 Task: Create in the project AgileMind and in the Backlog issue 'Develop a new tool for automated testing of mobile application security vulnerabilities and penetration testing' a child issue 'Big data model interpretability and transparency testing and remediation', and assign it to team member softage.2@softage.net. Create in the project AgileMind and in the Backlog issue 'Upgrade the caching mechanism of a web application to improve response time and reduce server load' a child issue 'Kubernetes cluster network reliability testing and remediation', and assign it to team member softage.3@softage.net
Action: Mouse moved to (489, 353)
Screenshot: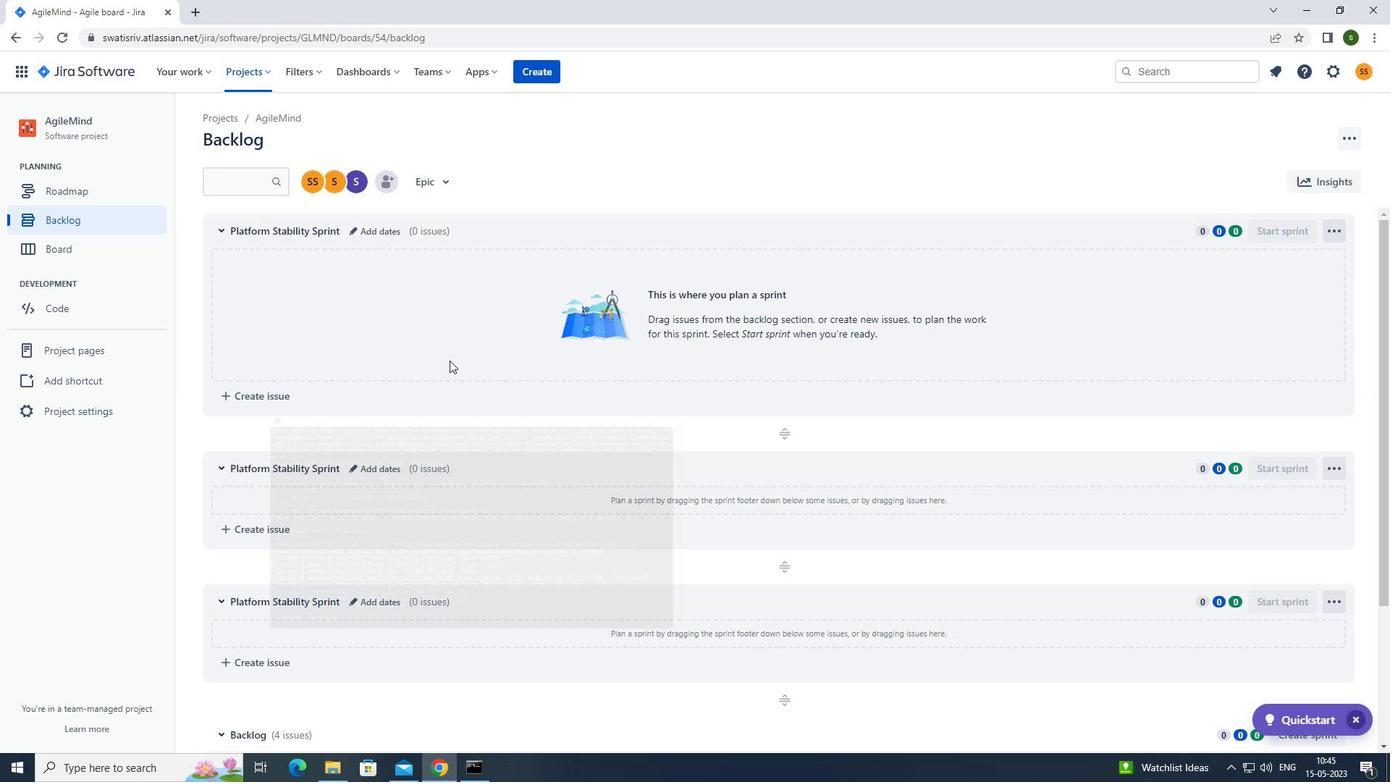 
Action: Mouse scrolled (489, 352) with delta (0, 0)
Screenshot: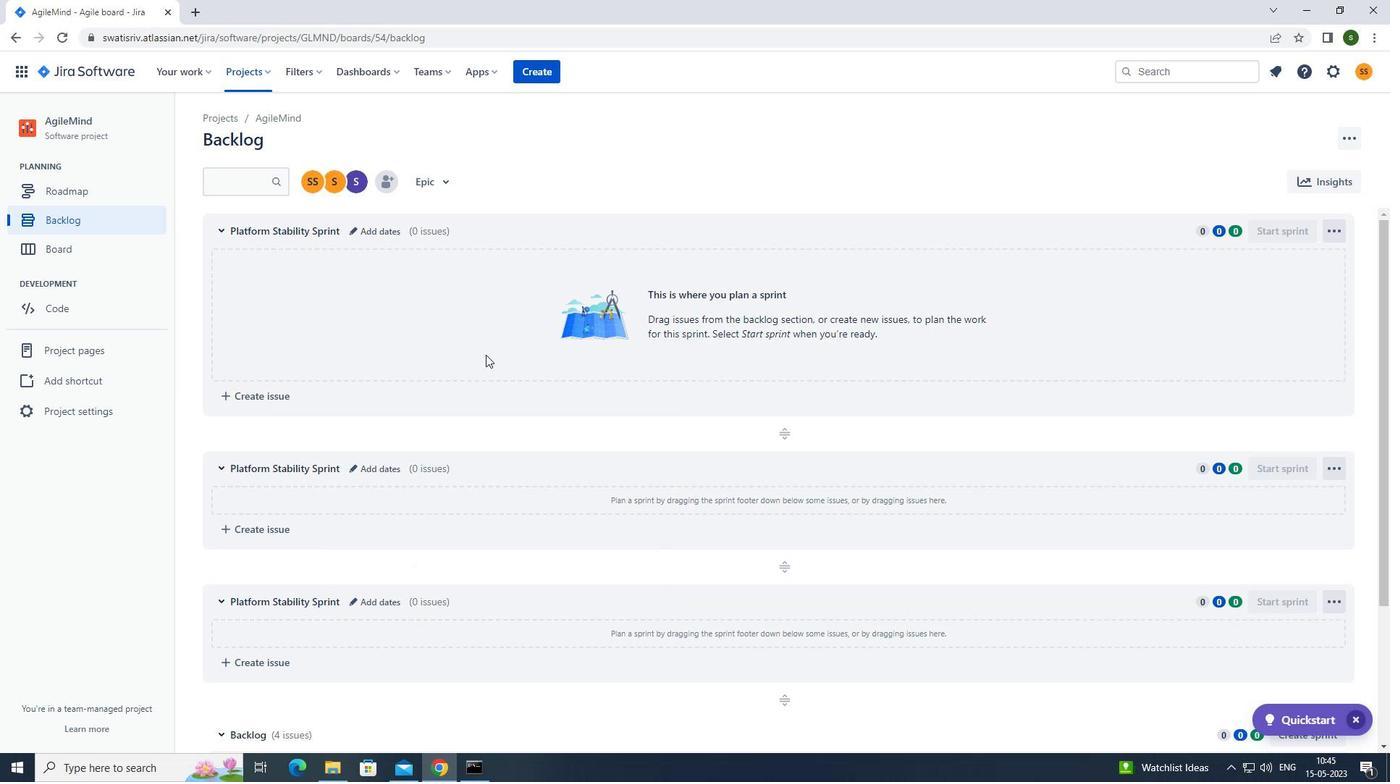 
Action: Mouse scrolled (489, 352) with delta (0, 0)
Screenshot: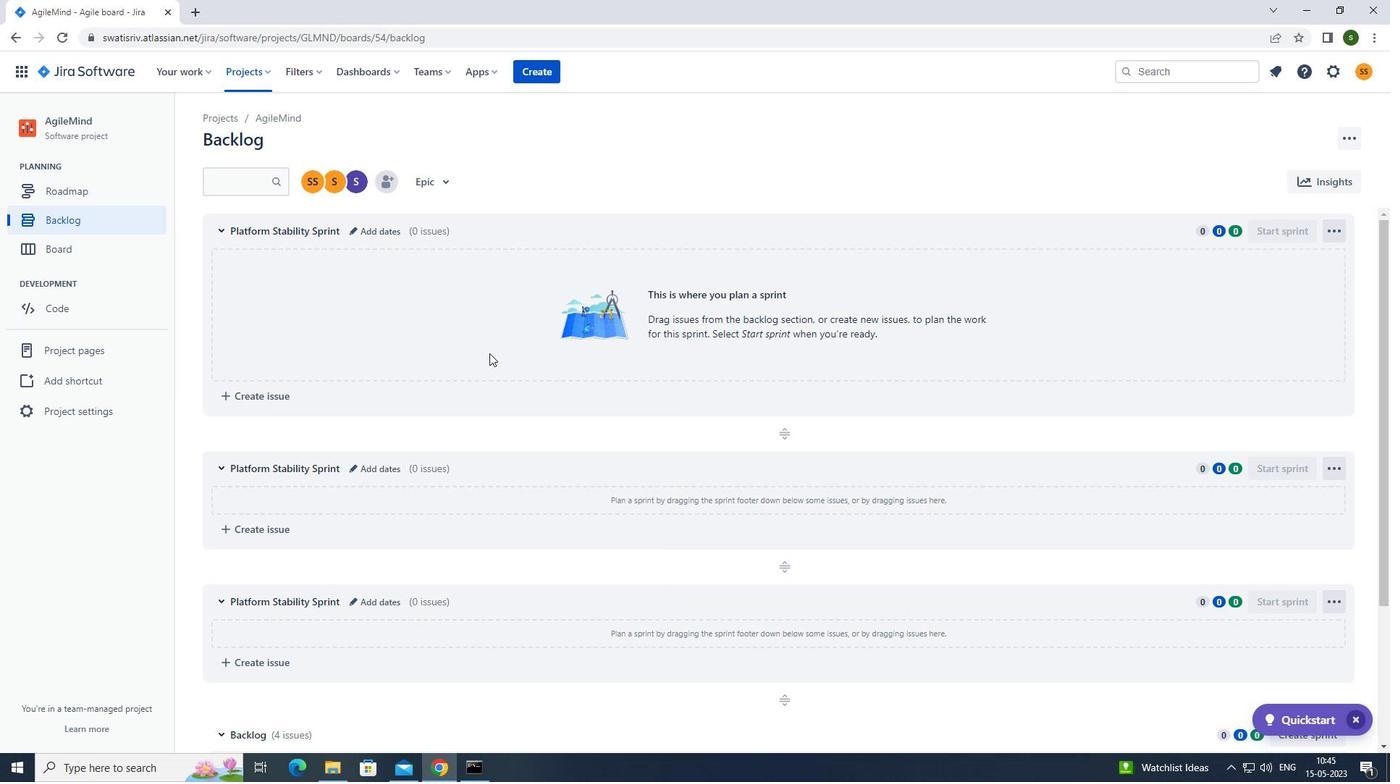
Action: Mouse scrolled (489, 352) with delta (0, 0)
Screenshot: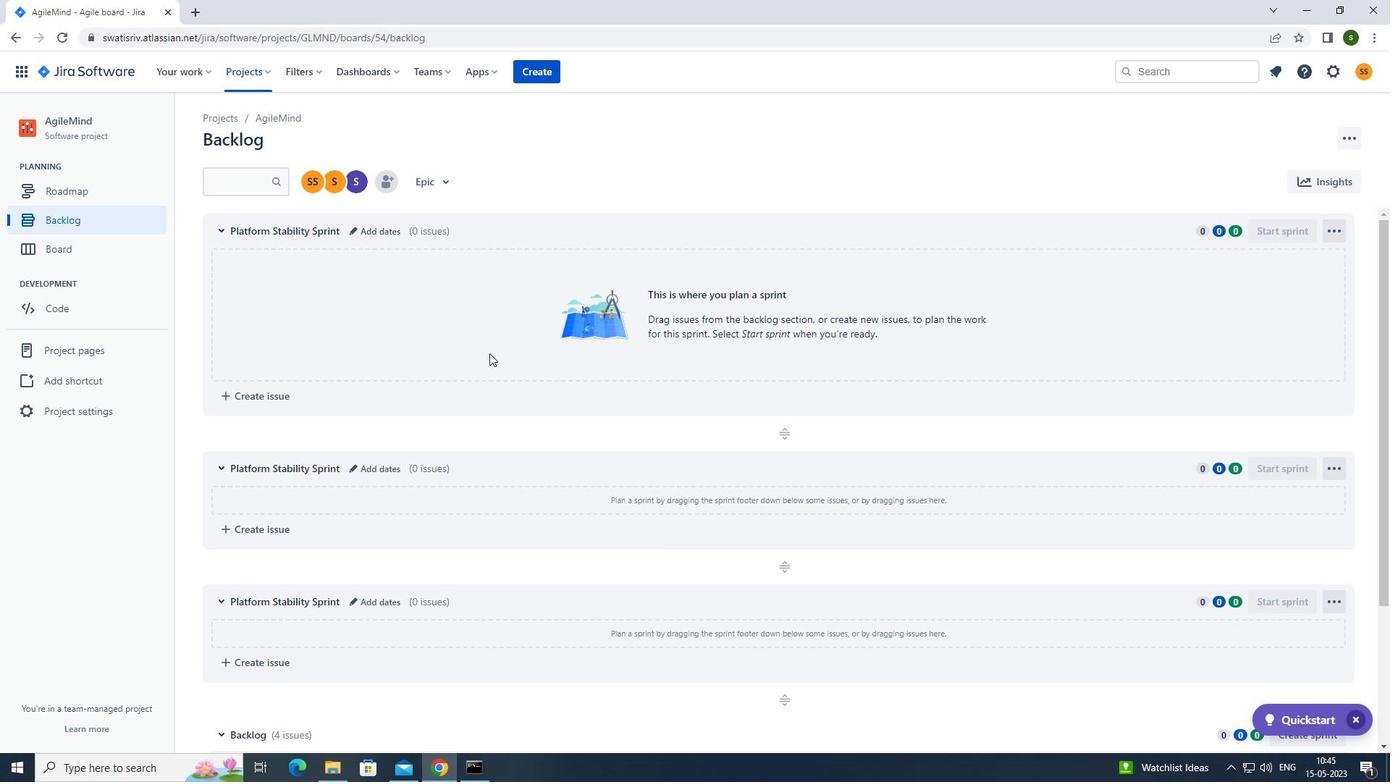 
Action: Mouse scrolled (489, 352) with delta (0, 0)
Screenshot: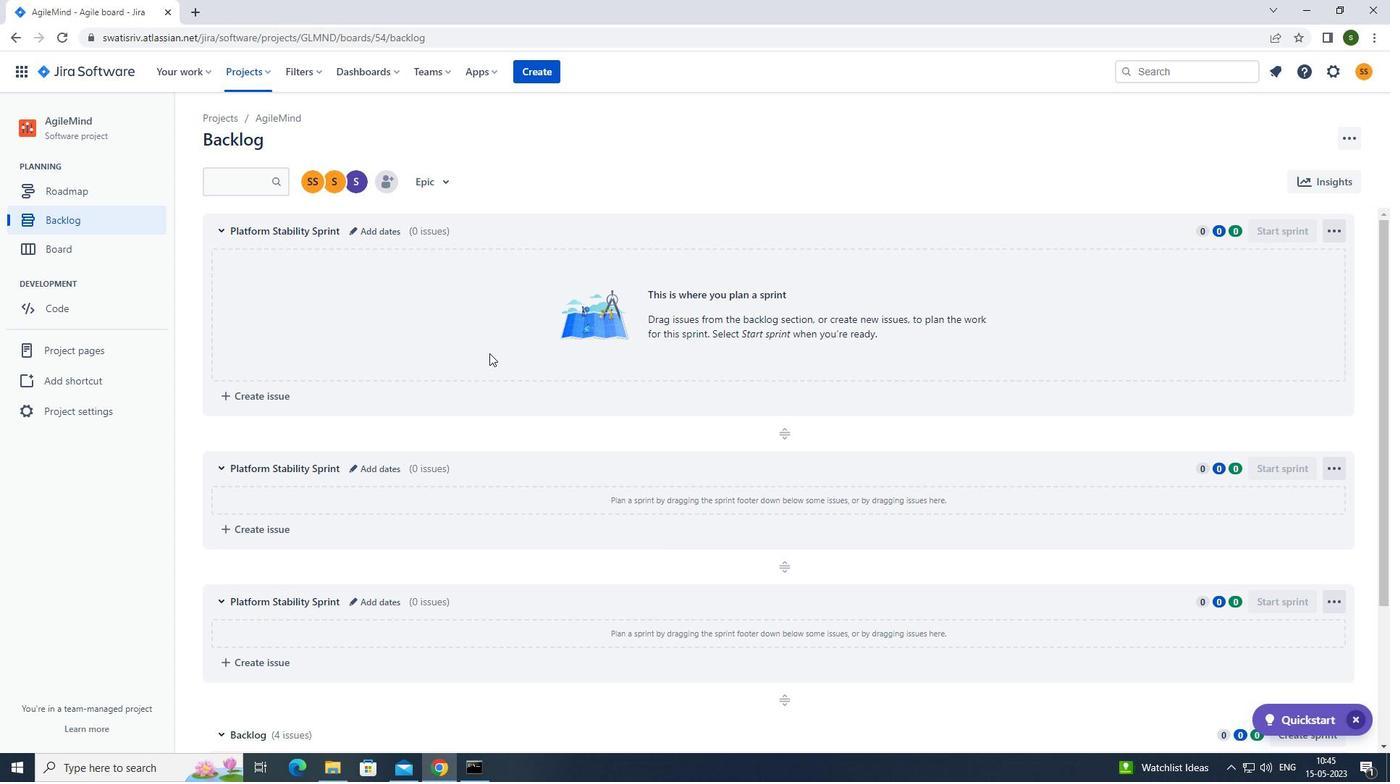 
Action: Mouse scrolled (489, 352) with delta (0, 0)
Screenshot: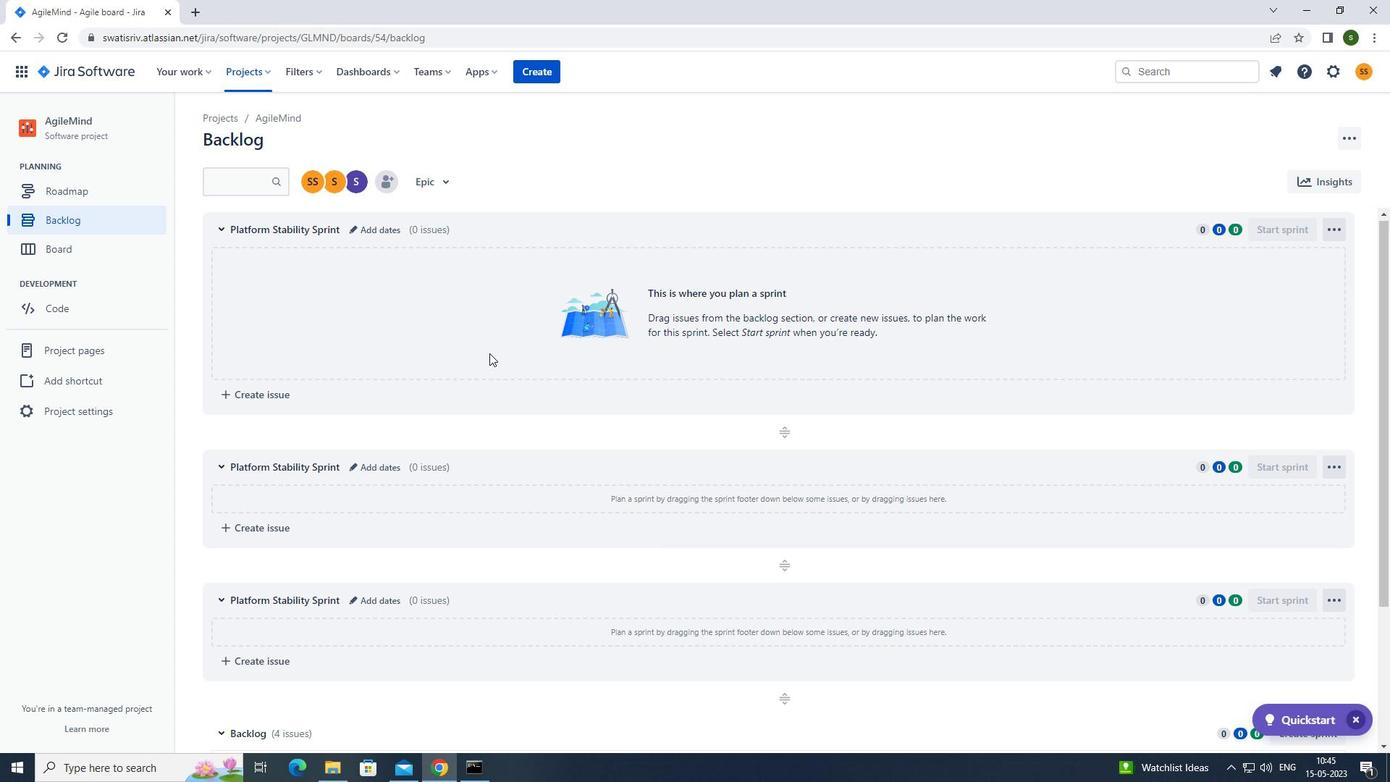 
Action: Mouse scrolled (489, 352) with delta (0, 0)
Screenshot: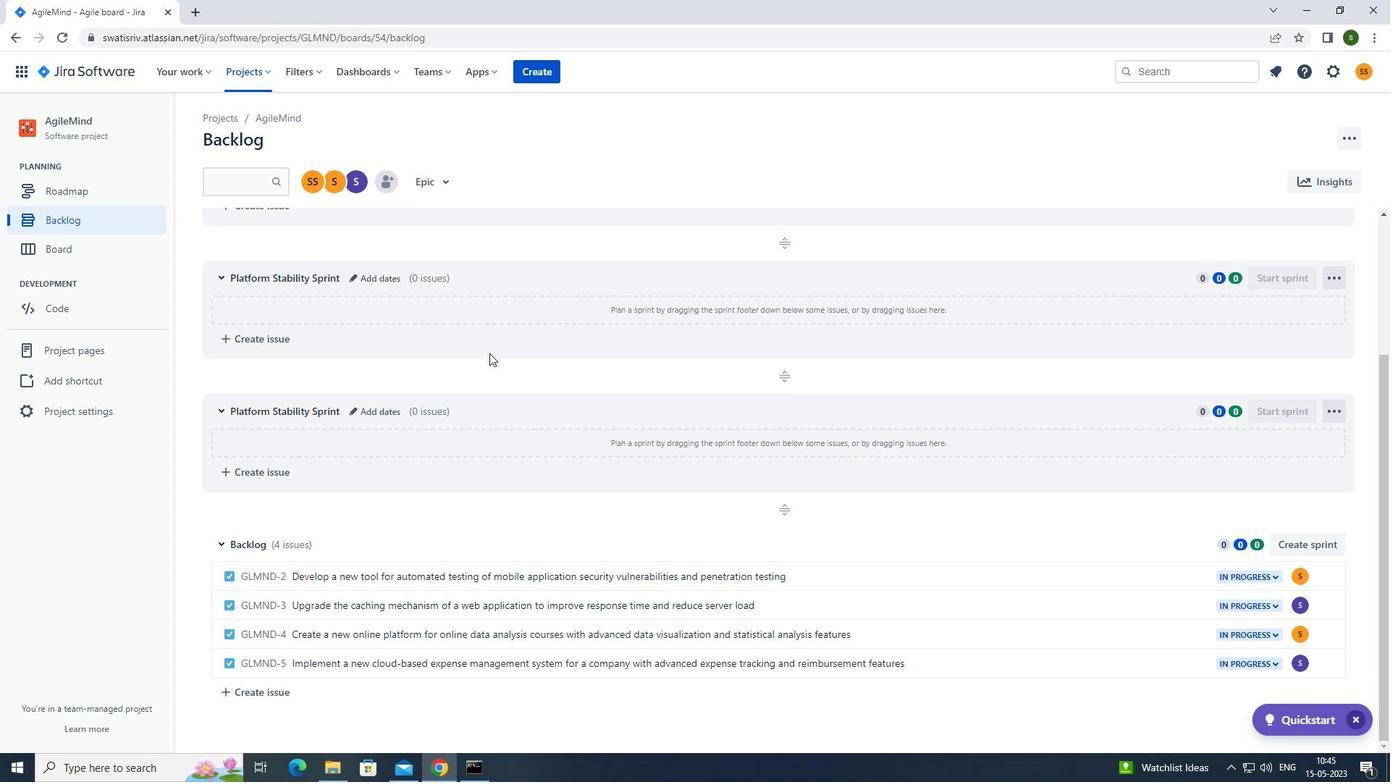 
Action: Mouse scrolled (489, 352) with delta (0, 0)
Screenshot: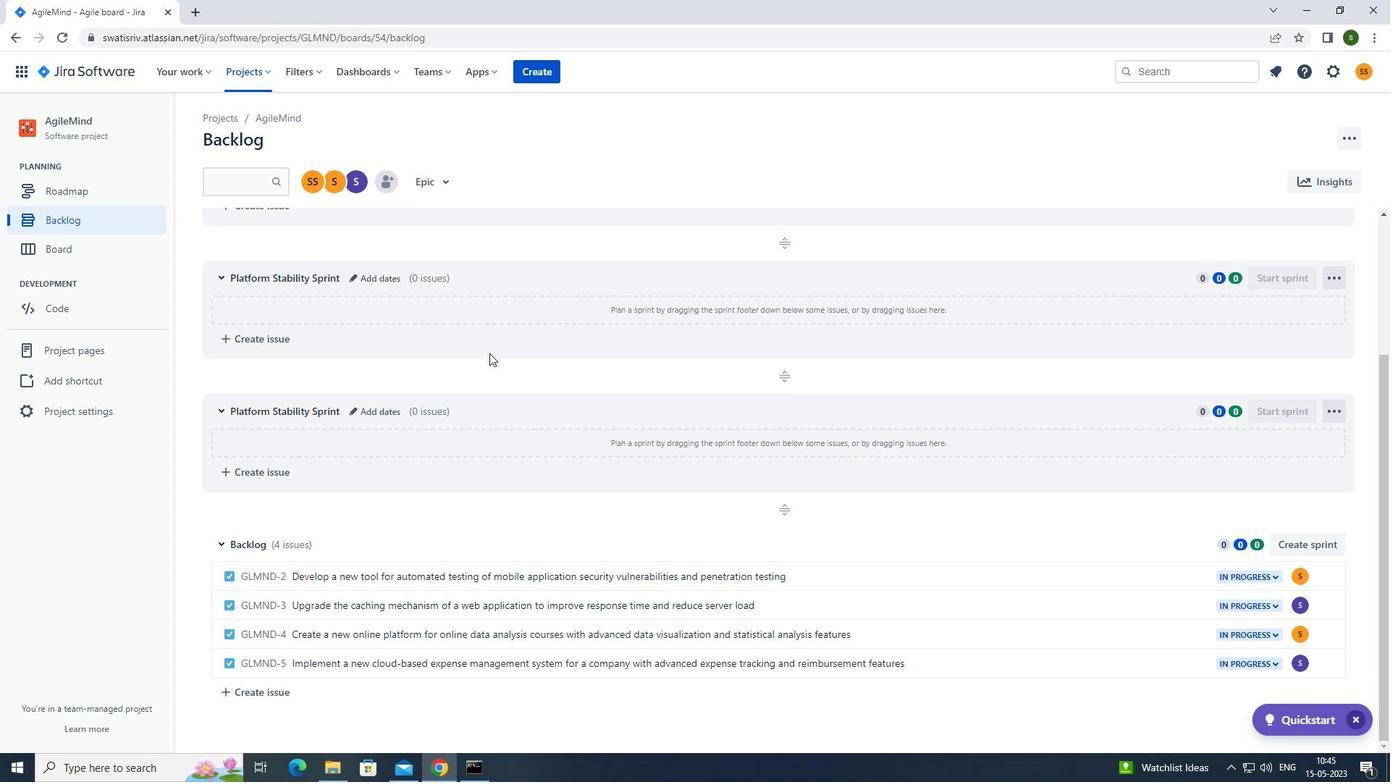
Action: Mouse scrolled (489, 352) with delta (0, 0)
Screenshot: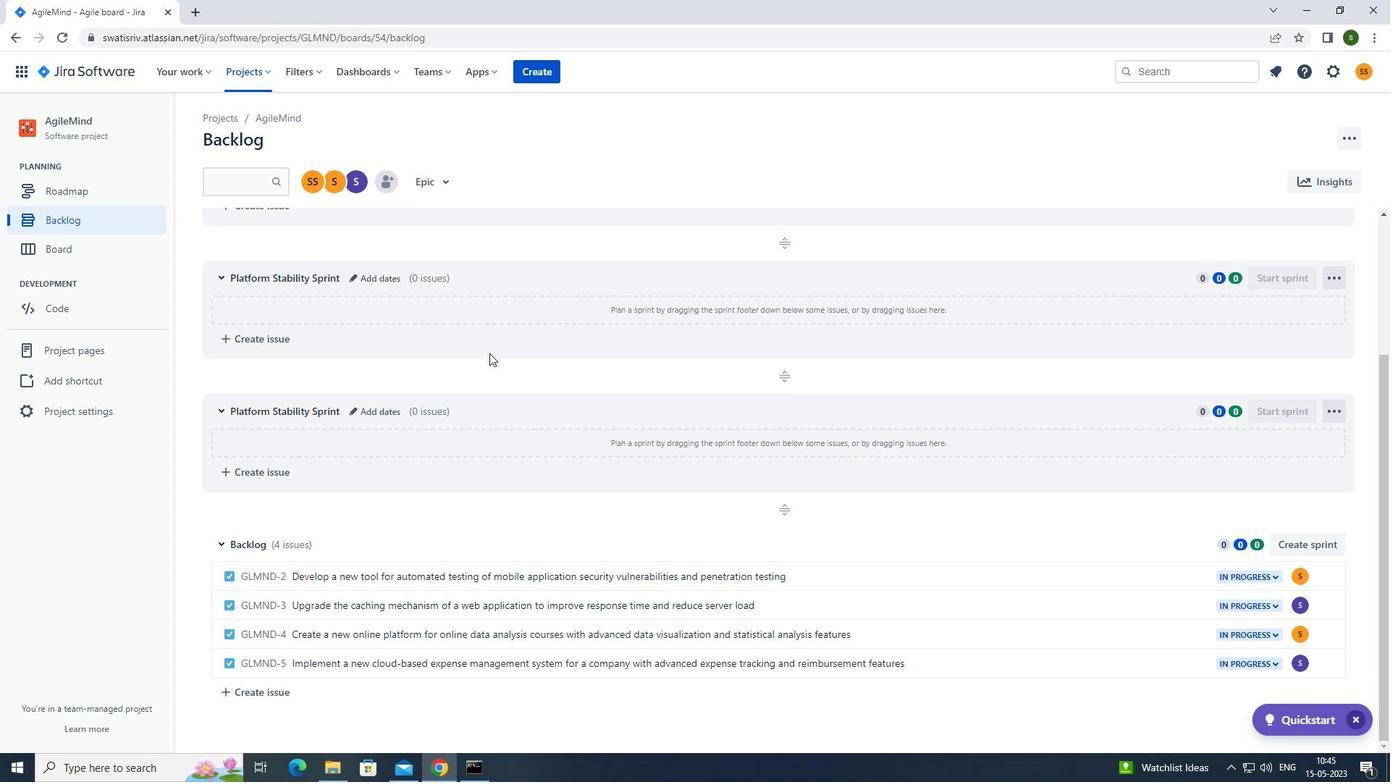 
Action: Mouse moved to (943, 583)
Screenshot: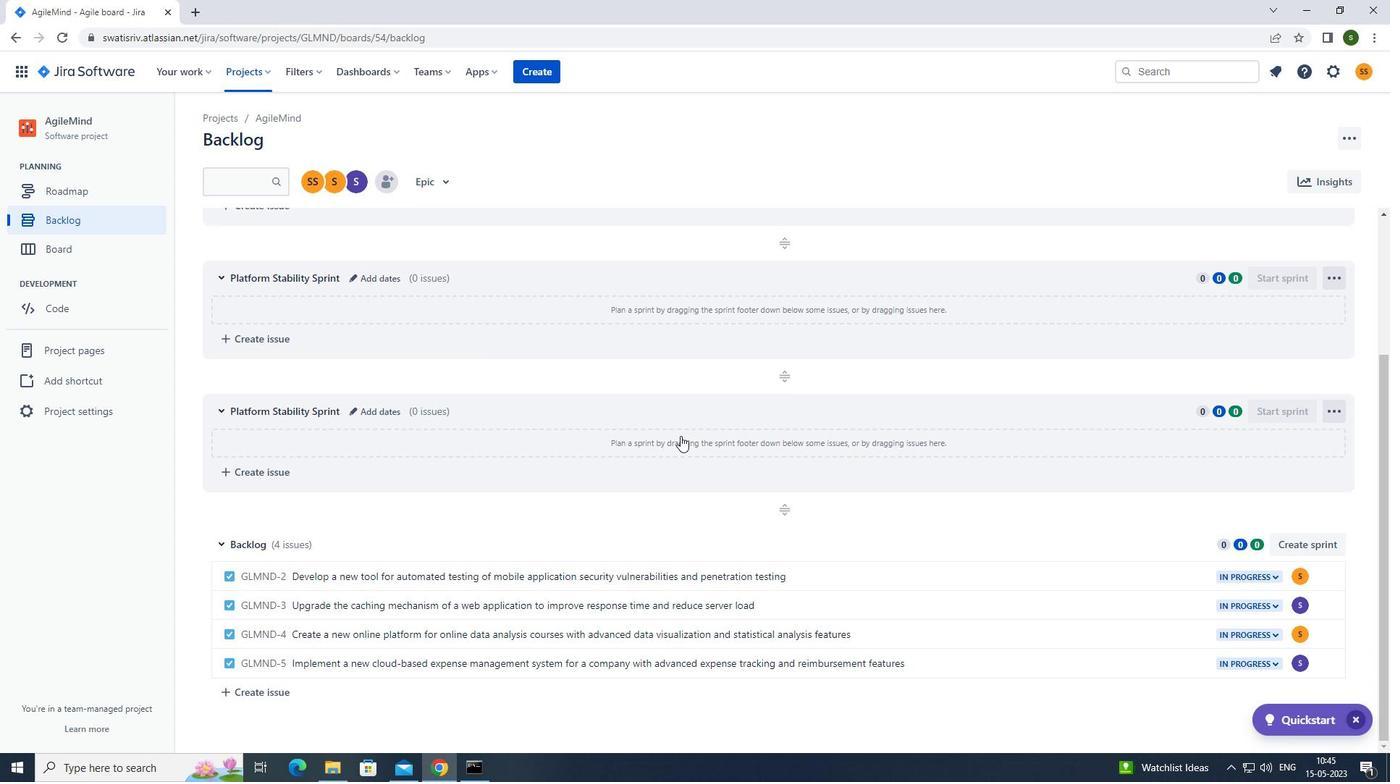 
Action: Mouse pressed left at (943, 583)
Screenshot: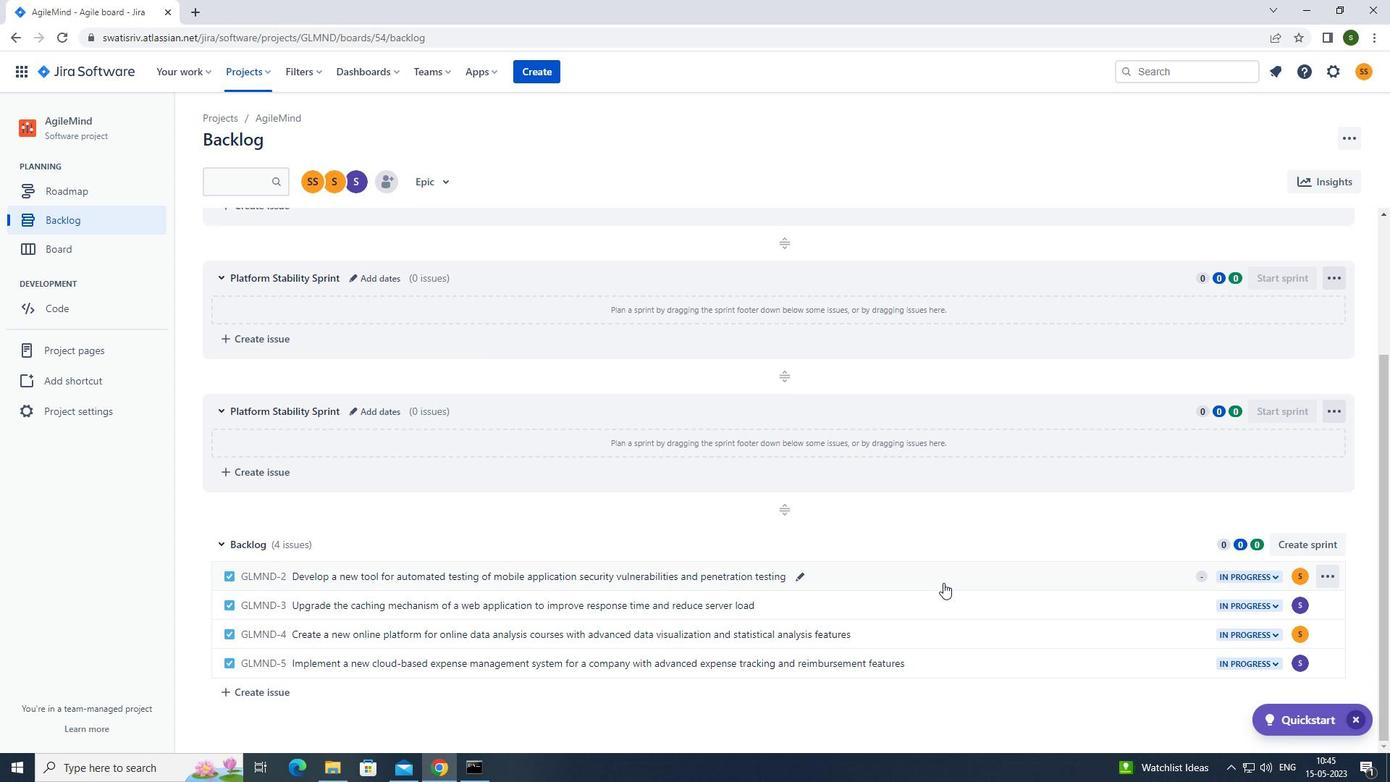 
Action: Mouse moved to (1134, 348)
Screenshot: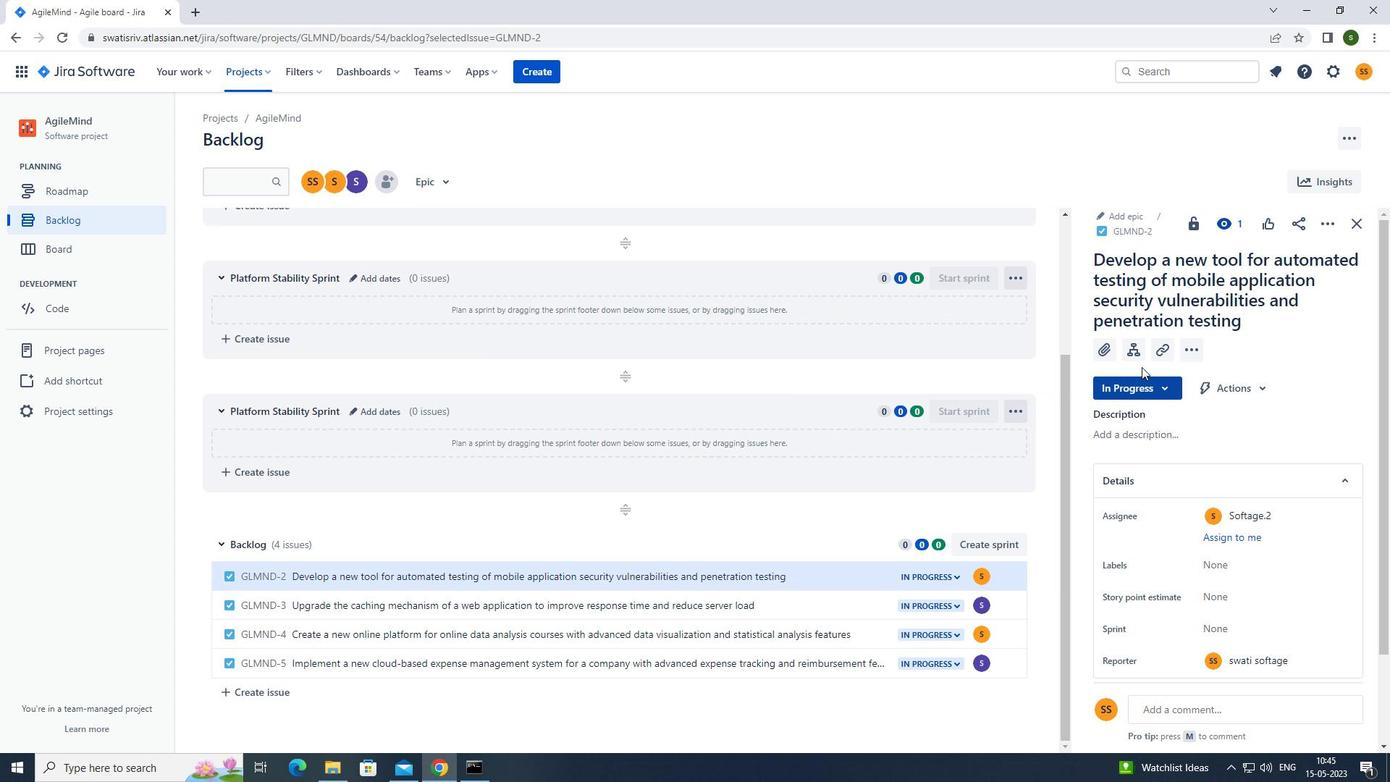 
Action: Mouse pressed left at (1134, 348)
Screenshot: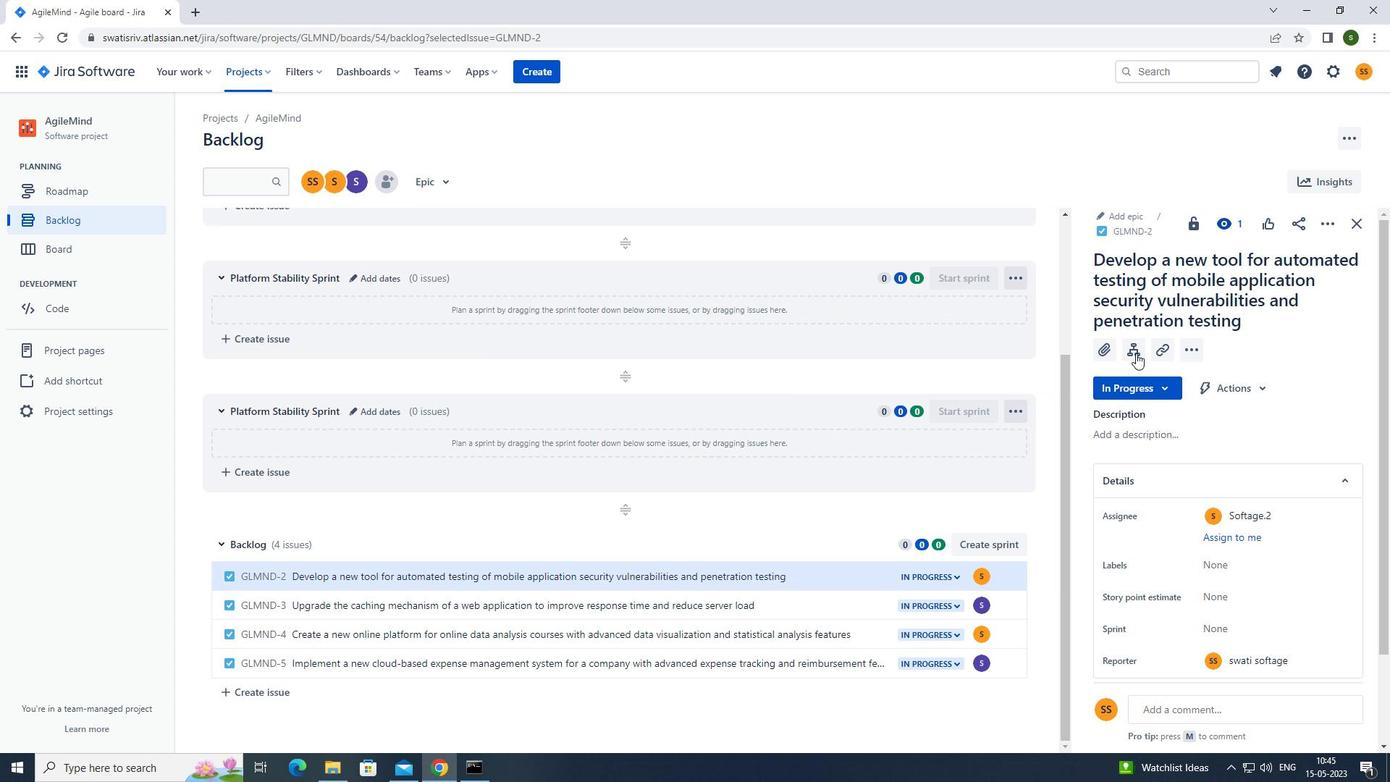 
Action: Mouse moved to (1165, 470)
Screenshot: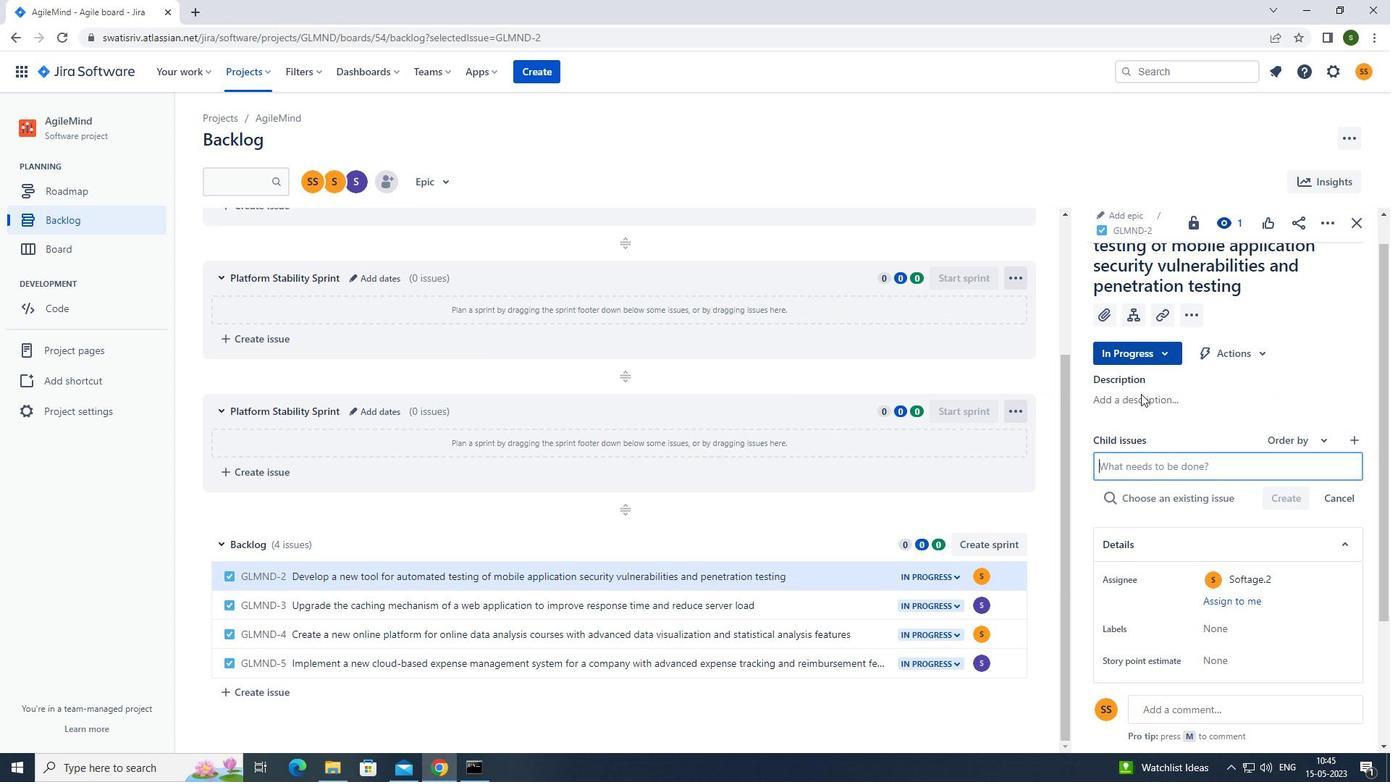 
Action: Mouse pressed left at (1165, 470)
Screenshot: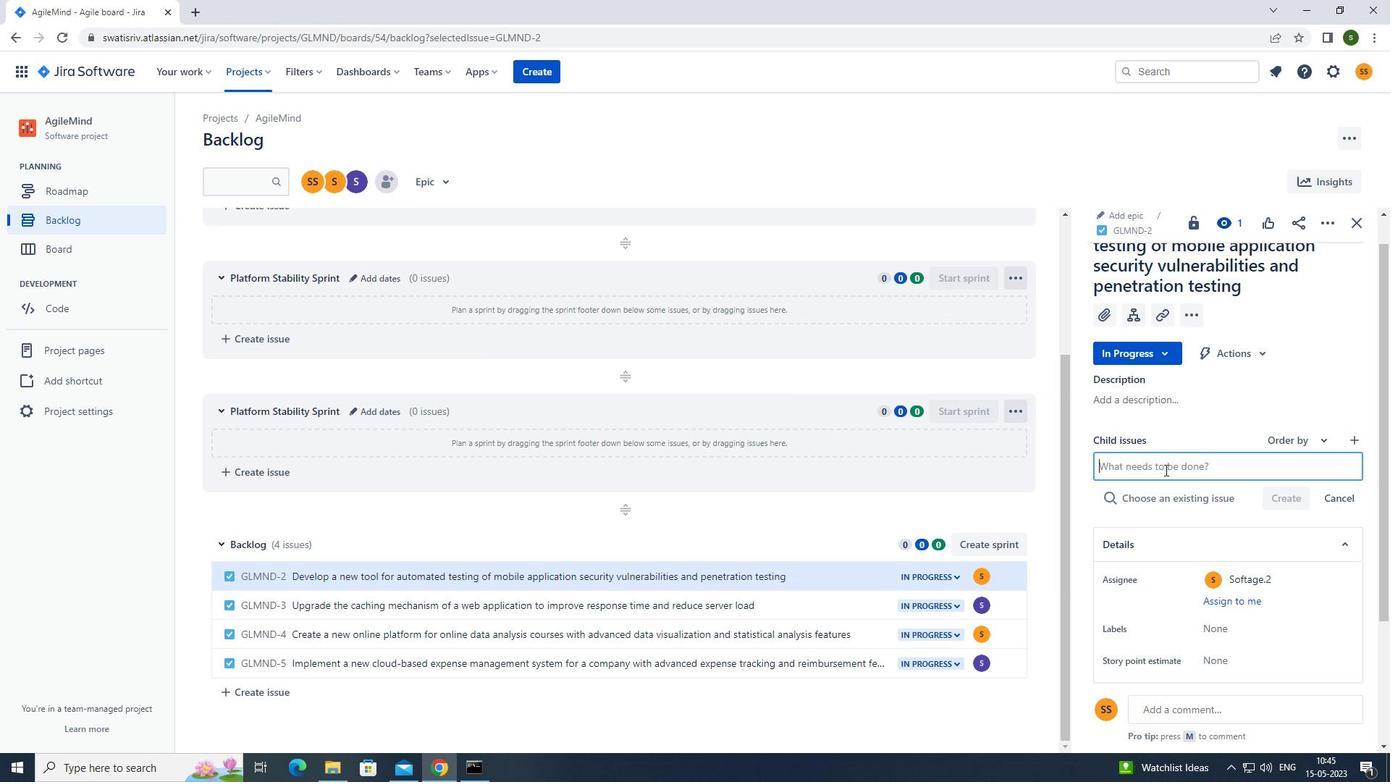 
Action: Mouse moved to (1161, 471)
Screenshot: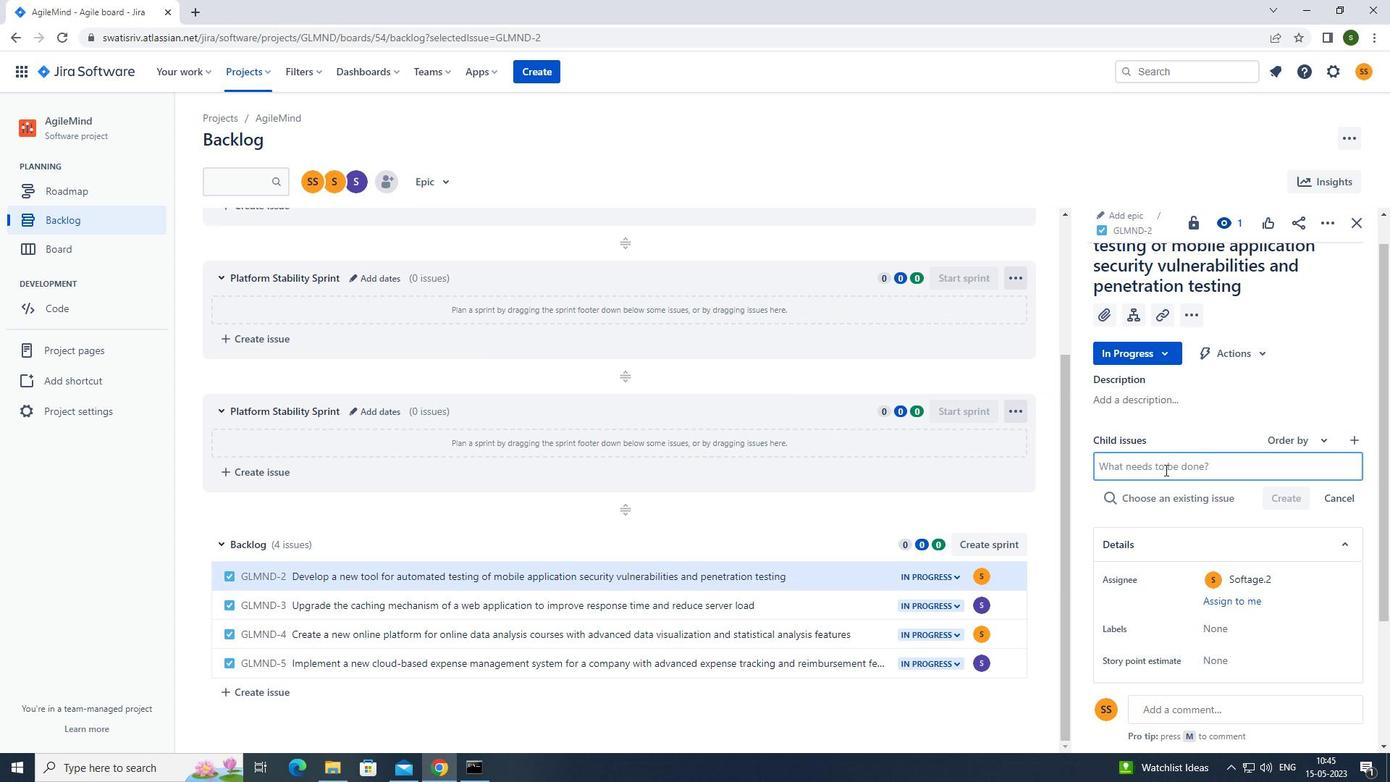 
Action: Key pressed <Key.caps_lock>b<Key.caps_lock>ig<Key.space>data<Key.space>model<Key.space>interpretability<Key.space>and<Key.space>transparency<Key.space>testing<Key.space>and<Key.space>remediation<Key.enter>
Screenshot: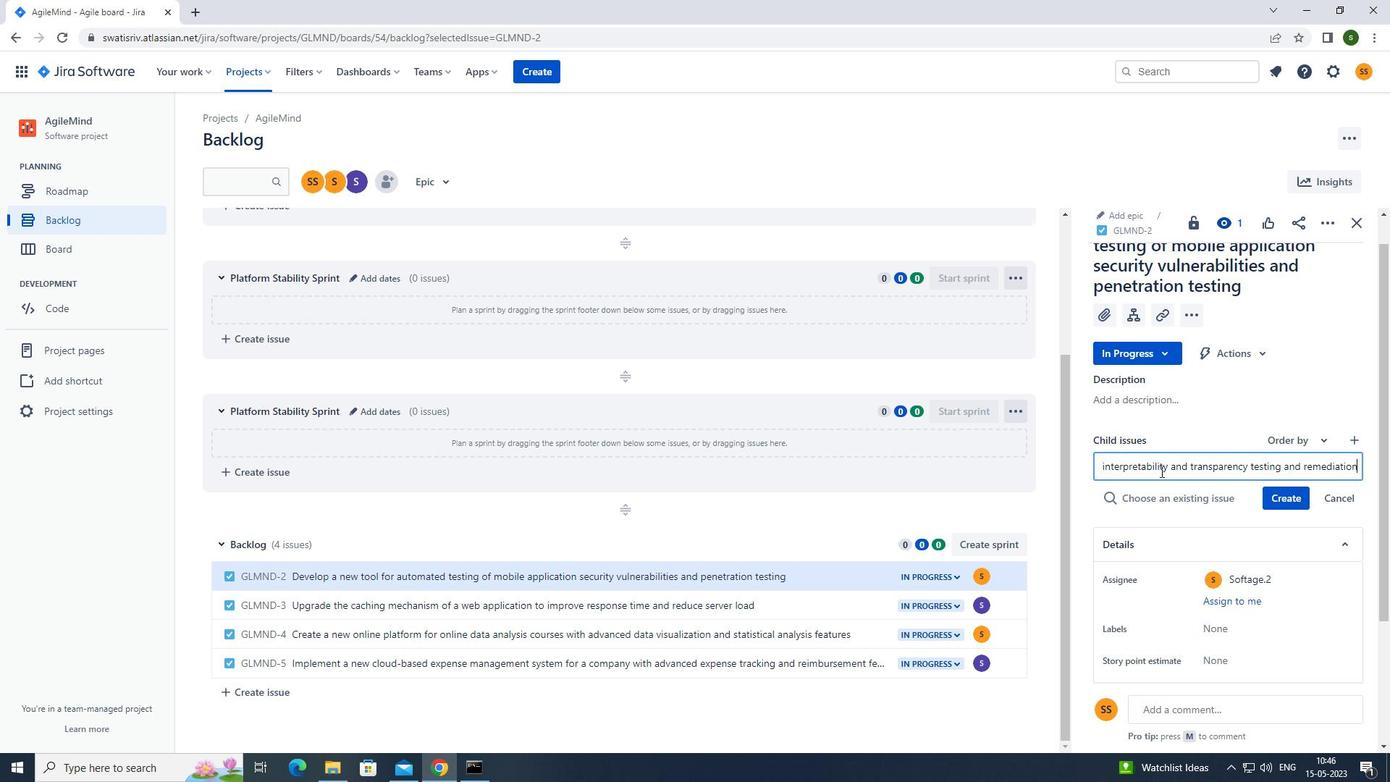 
Action: Mouse moved to (1299, 473)
Screenshot: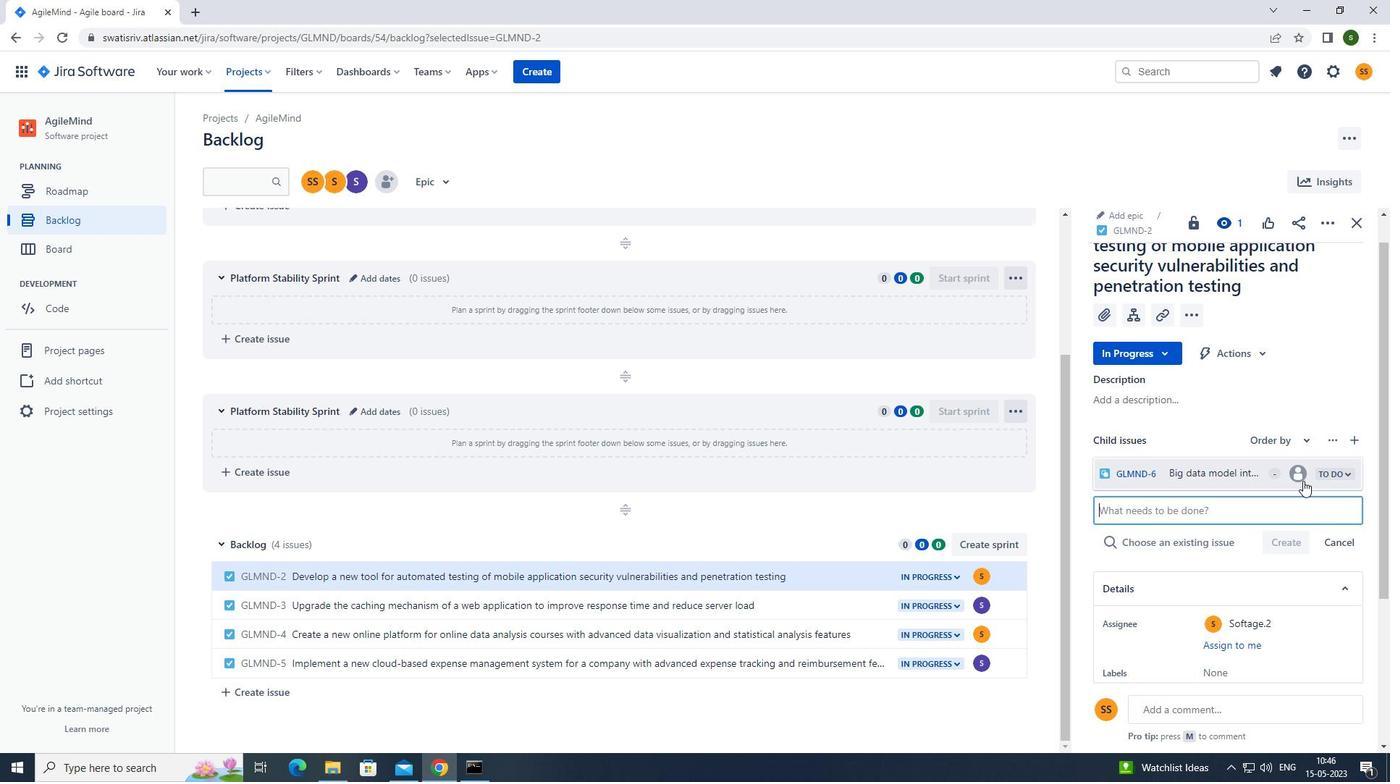
Action: Mouse pressed left at (1299, 473)
Screenshot: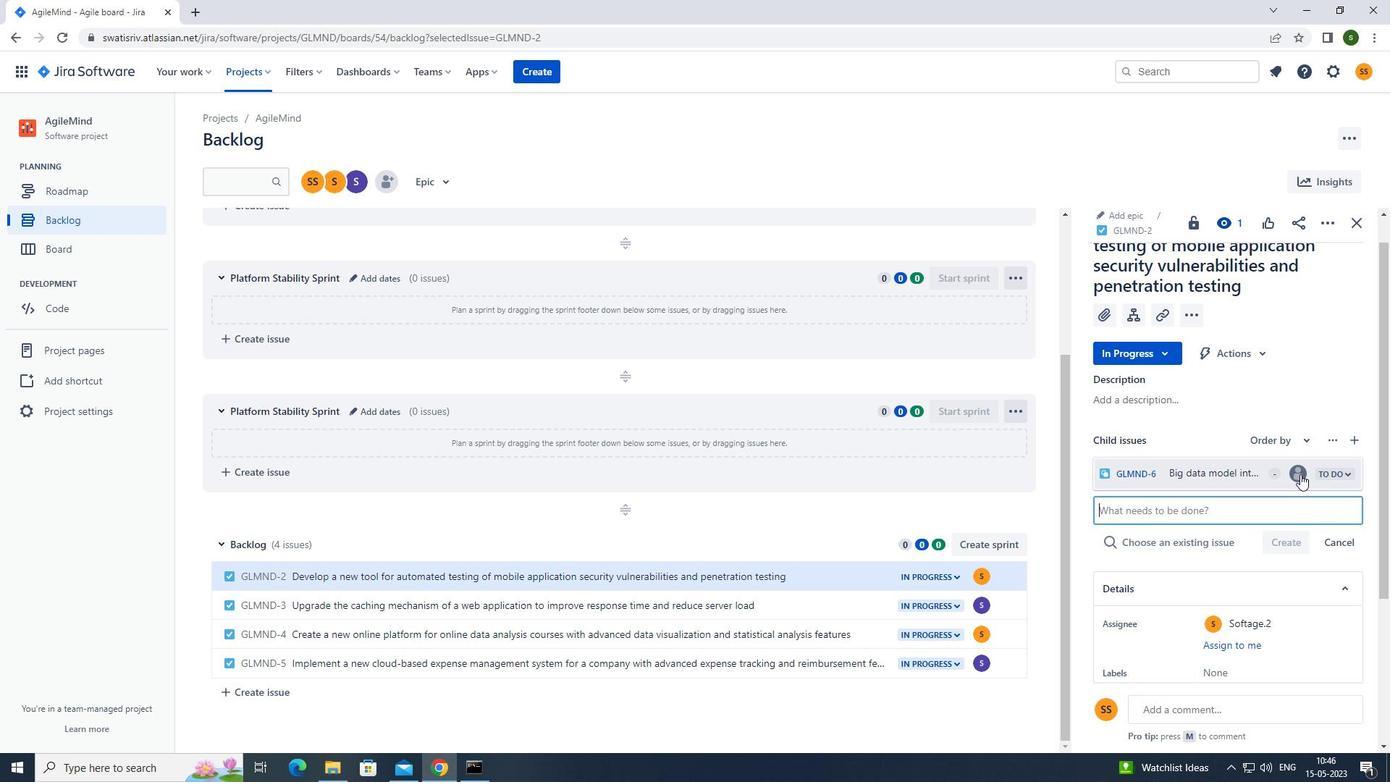 
Action: Mouse moved to (1206, 506)
Screenshot: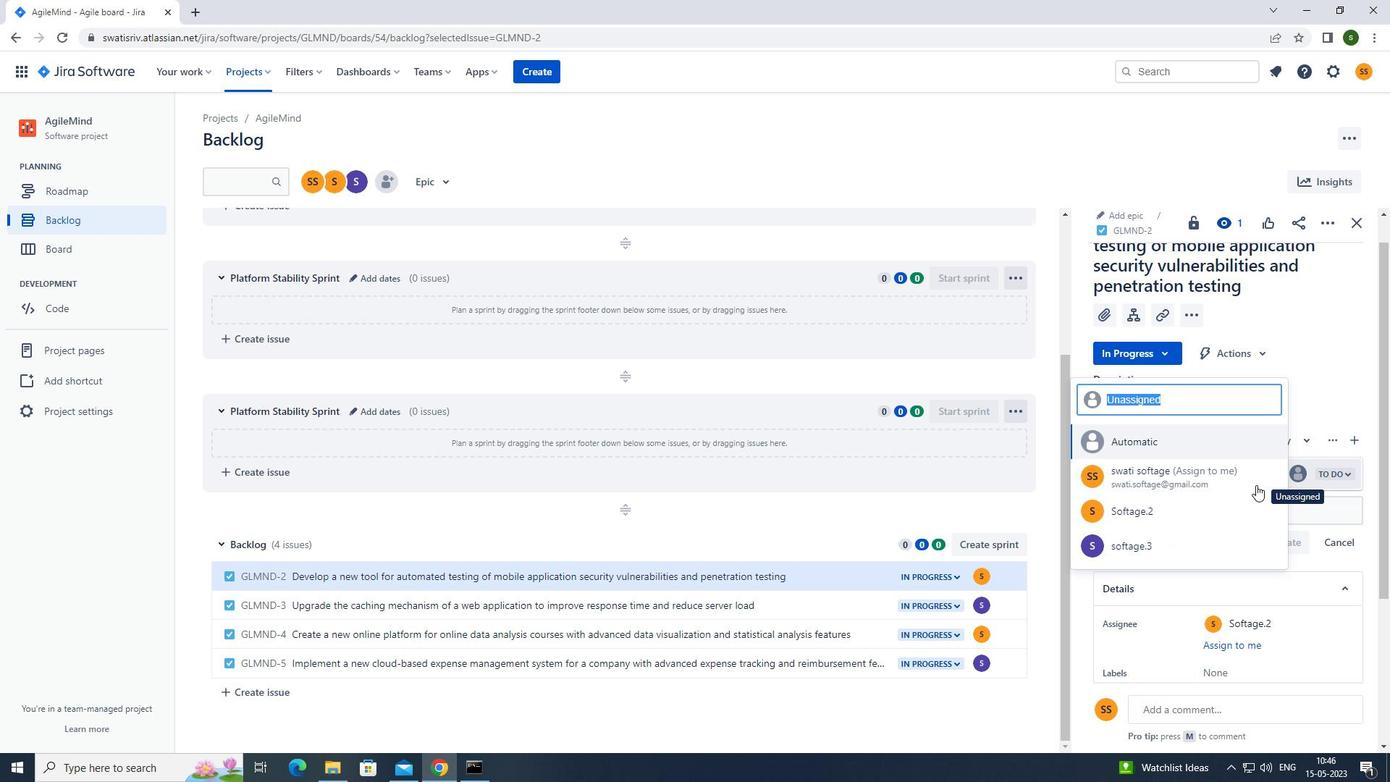 
Action: Mouse pressed left at (1206, 506)
Screenshot: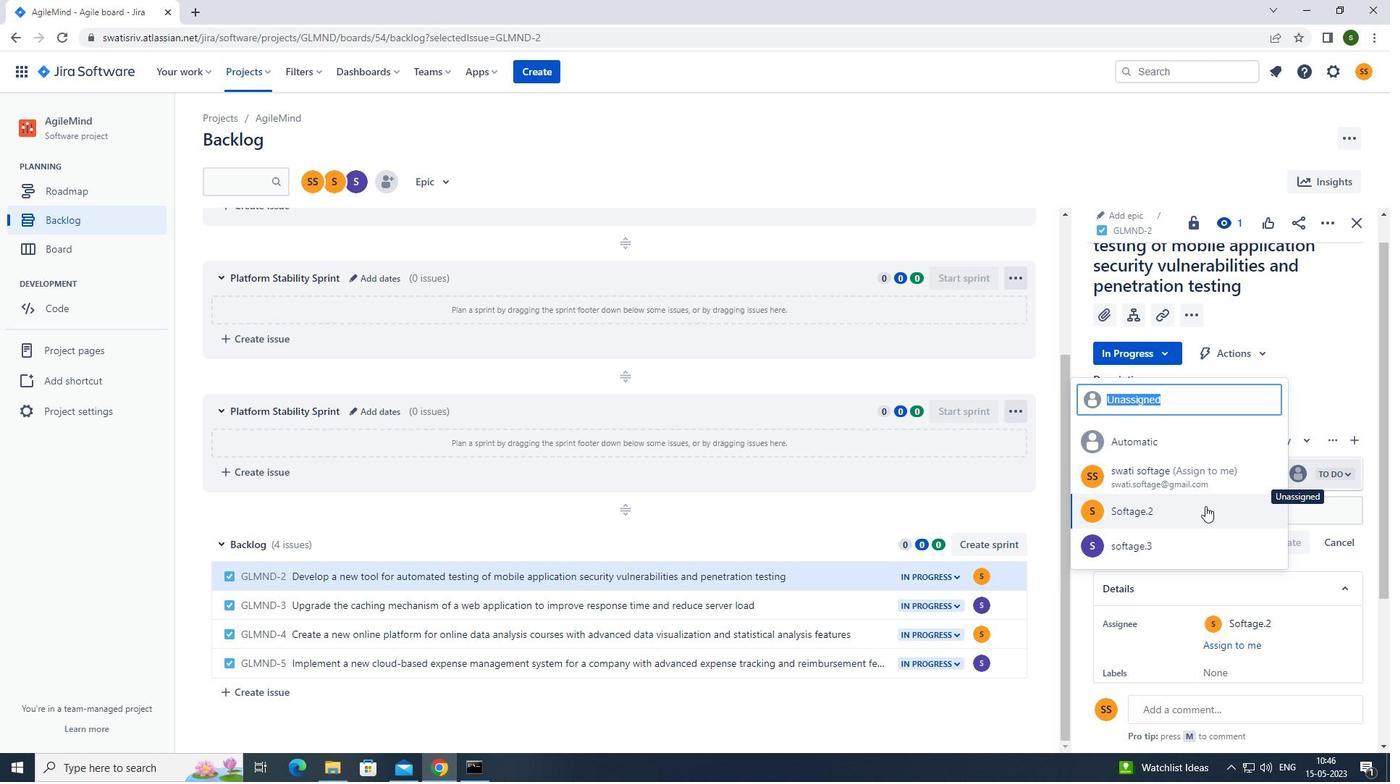 
Action: Mouse moved to (849, 613)
Screenshot: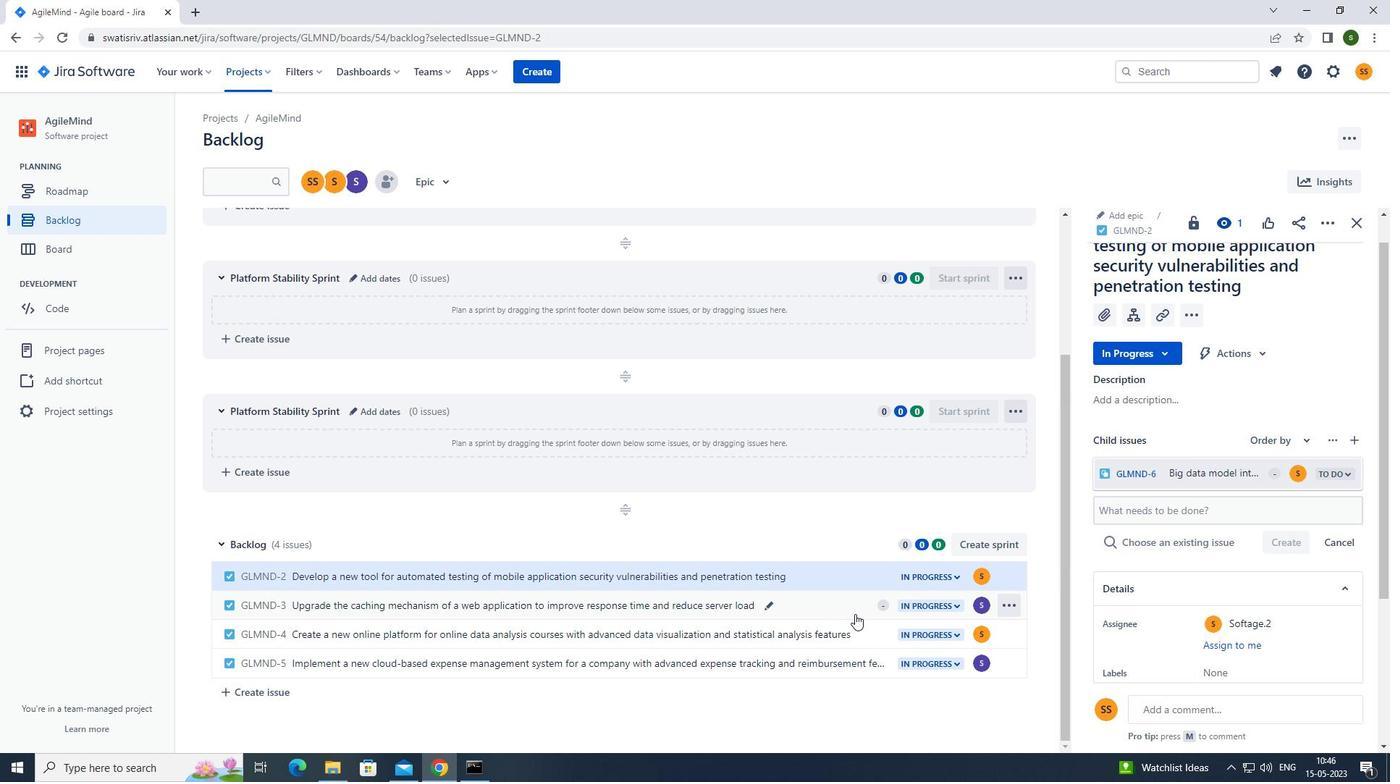 
Action: Mouse pressed left at (849, 613)
Screenshot: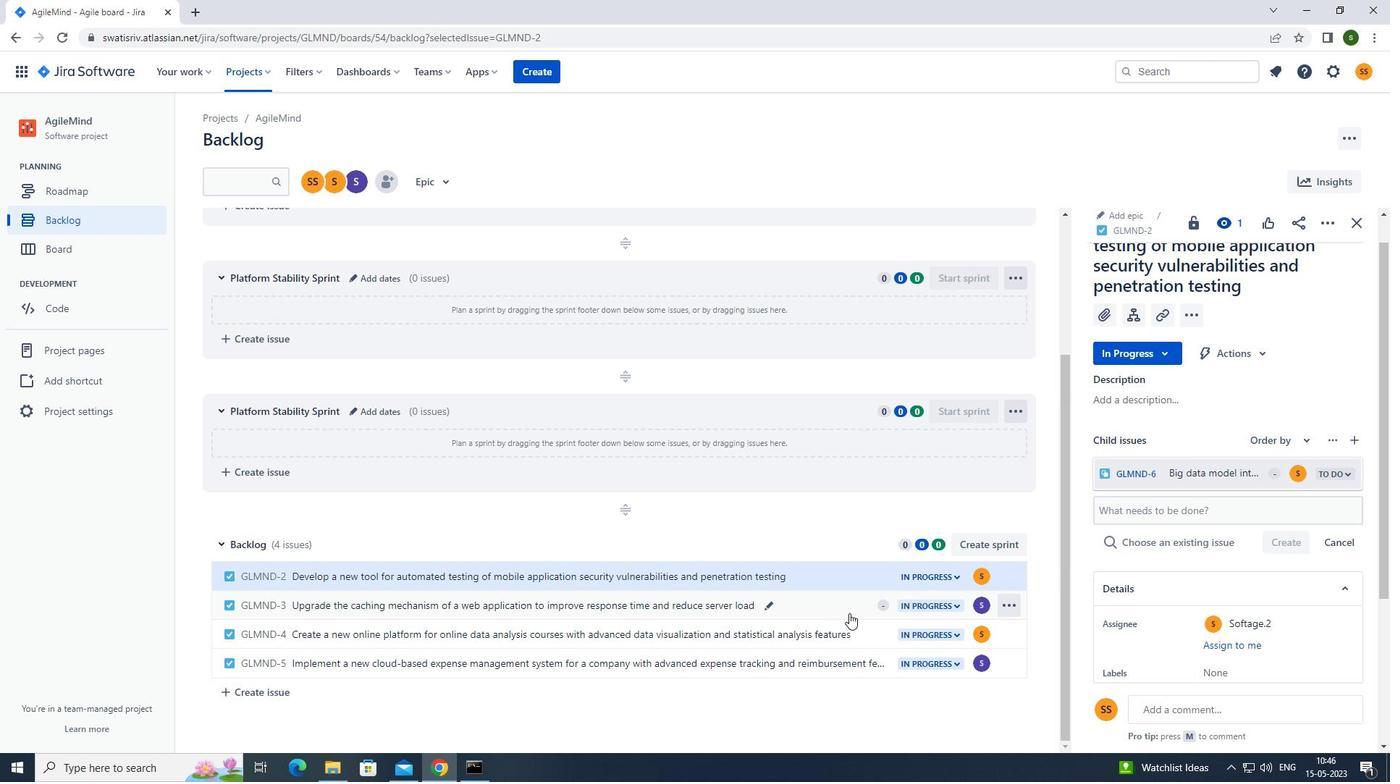 
Action: Mouse moved to (1134, 347)
Screenshot: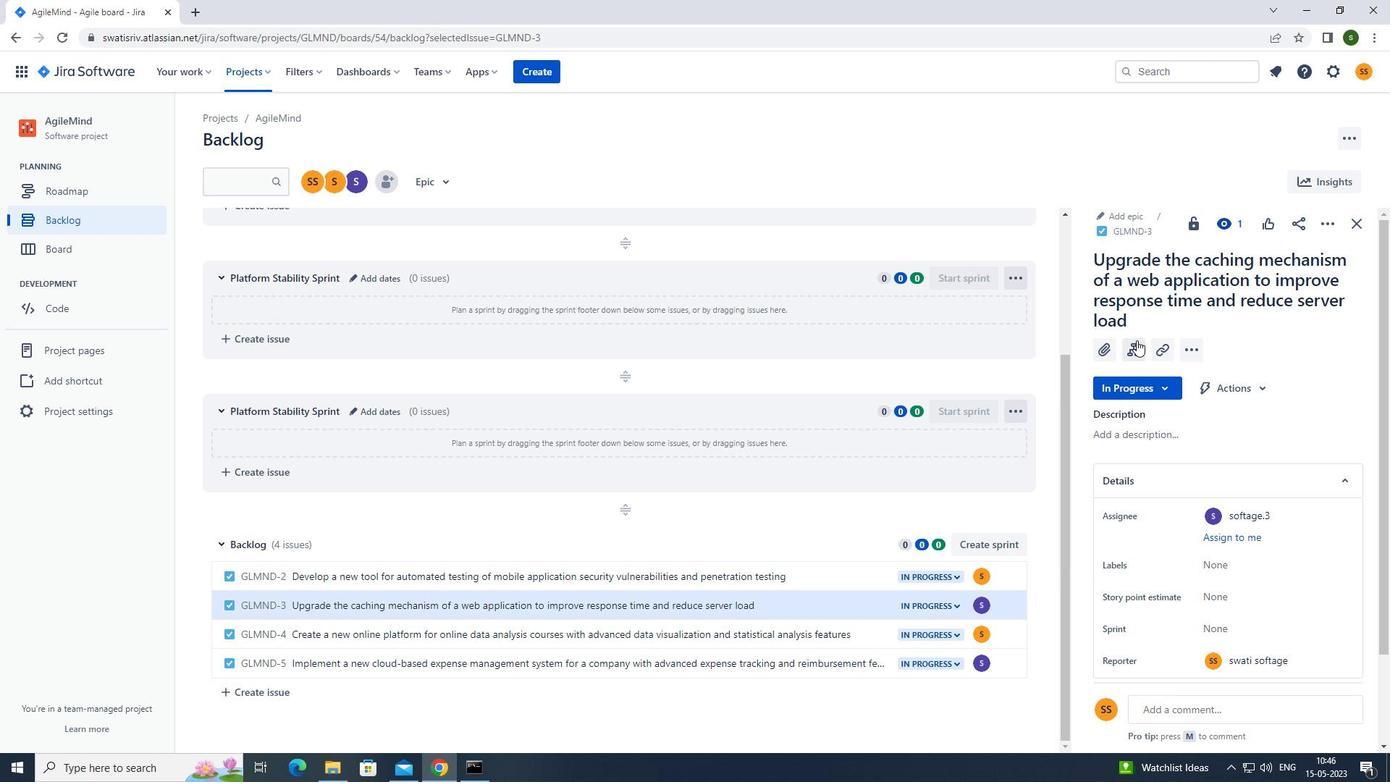 
Action: Mouse pressed left at (1134, 347)
Screenshot: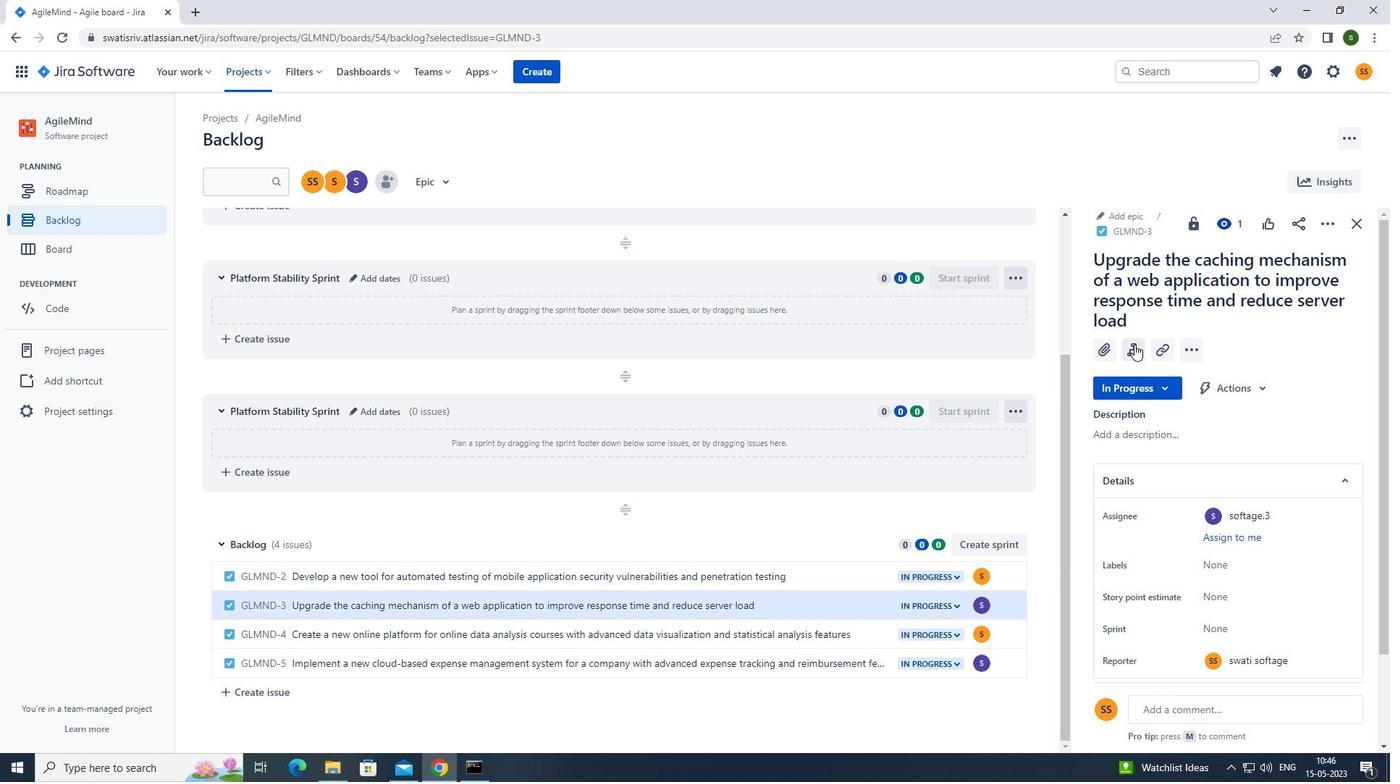 
Action: Mouse moved to (1167, 472)
Screenshot: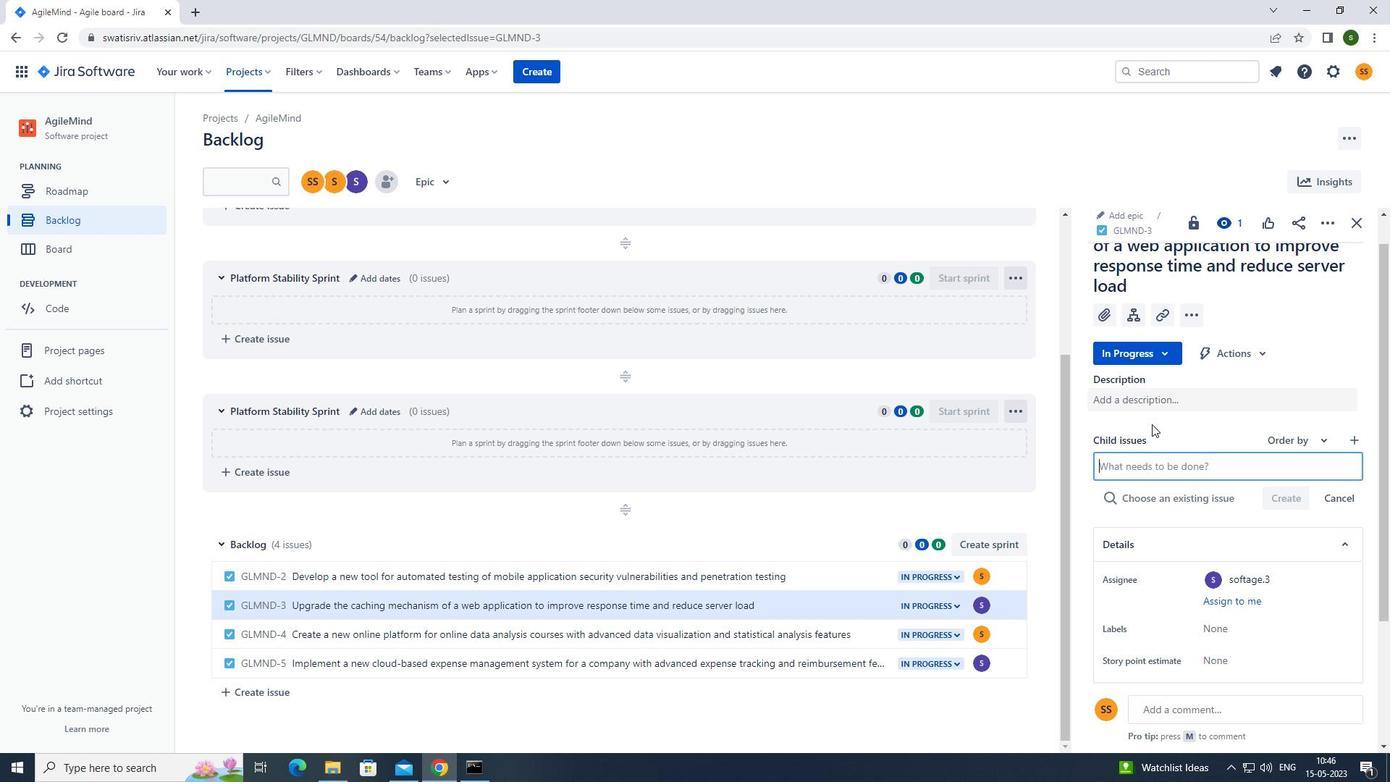 
Action: Mouse pressed left at (1167, 472)
Screenshot: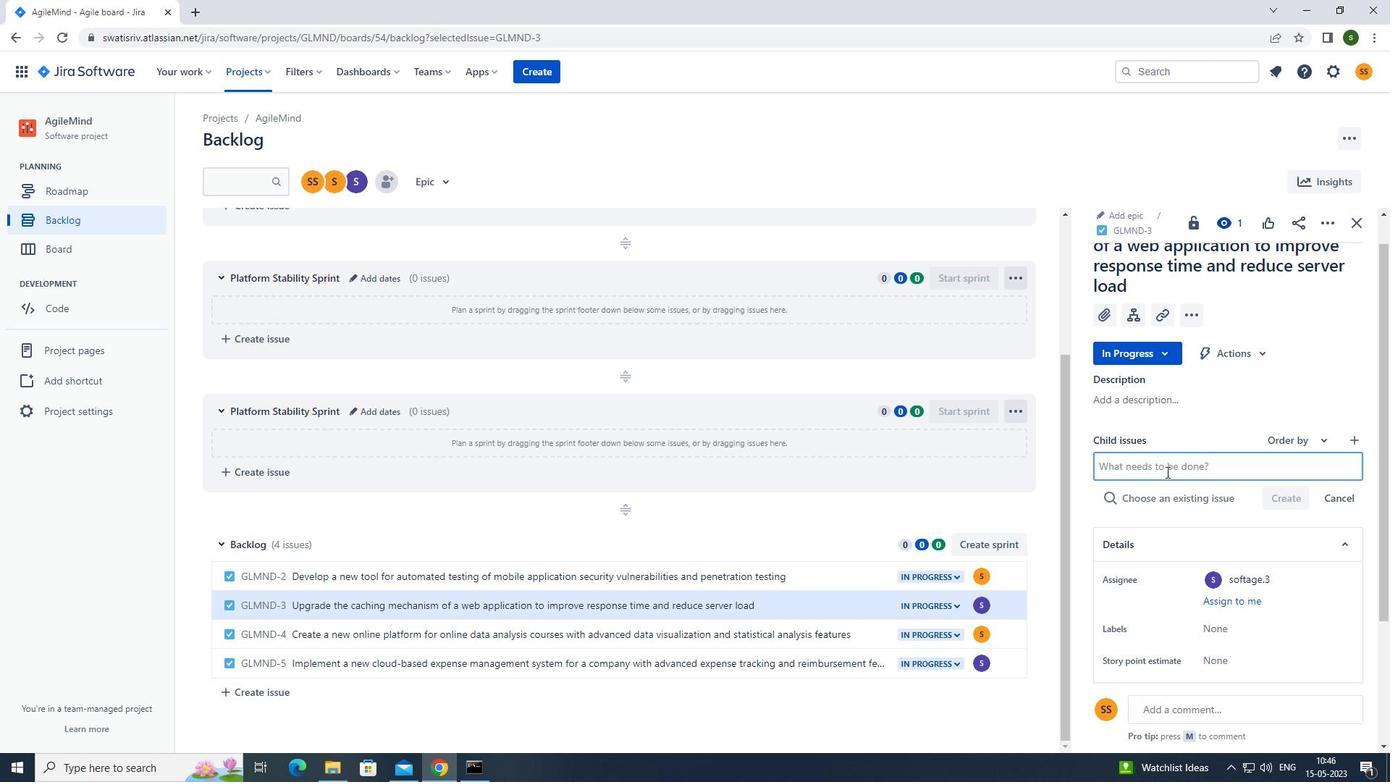 
Action: Mouse moved to (1167, 473)
Screenshot: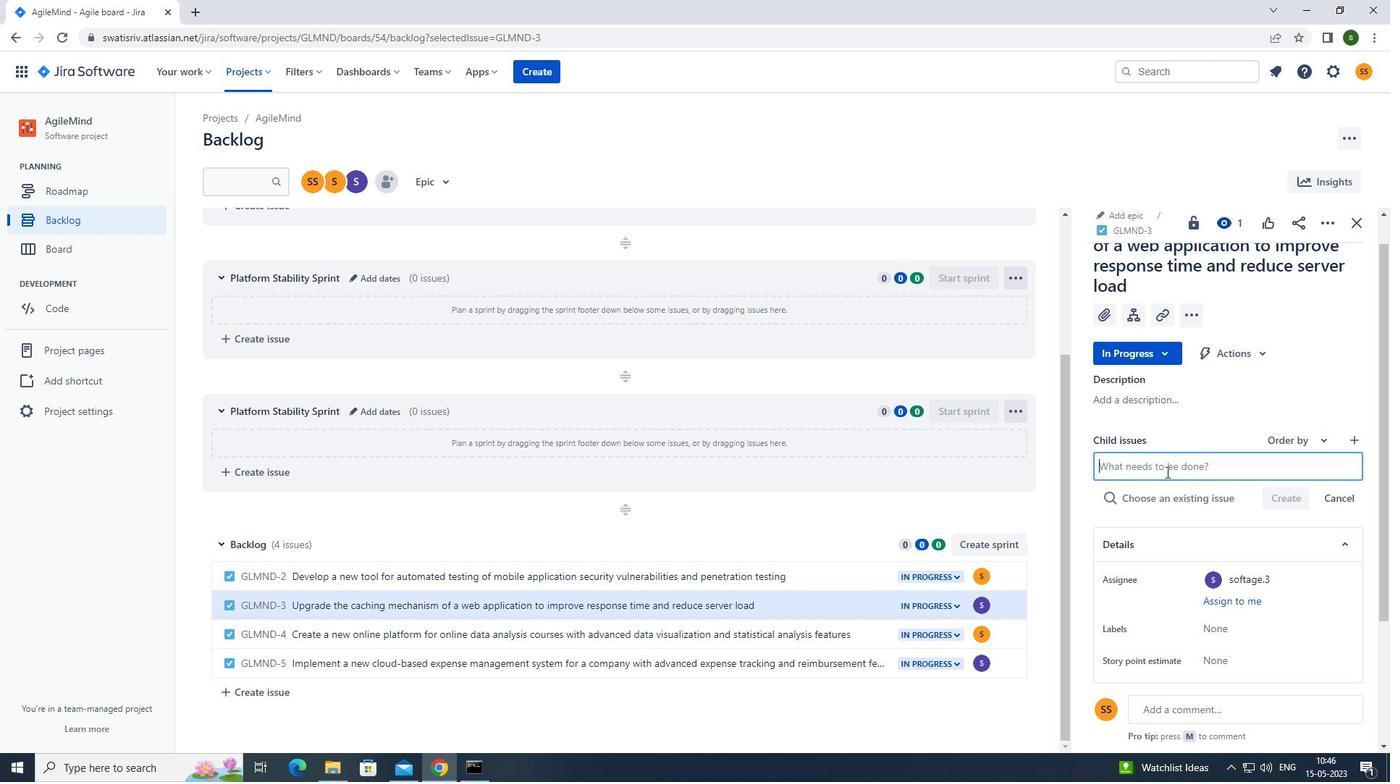 
Action: Key pressed <Key.caps_lock>k<Key.caps_lock>ubernetes<Key.space>cluster<Key.space>network<Key.space>reliability<Key.space>testing<Key.space>and<Key.space>remediation<Key.enter>
Screenshot: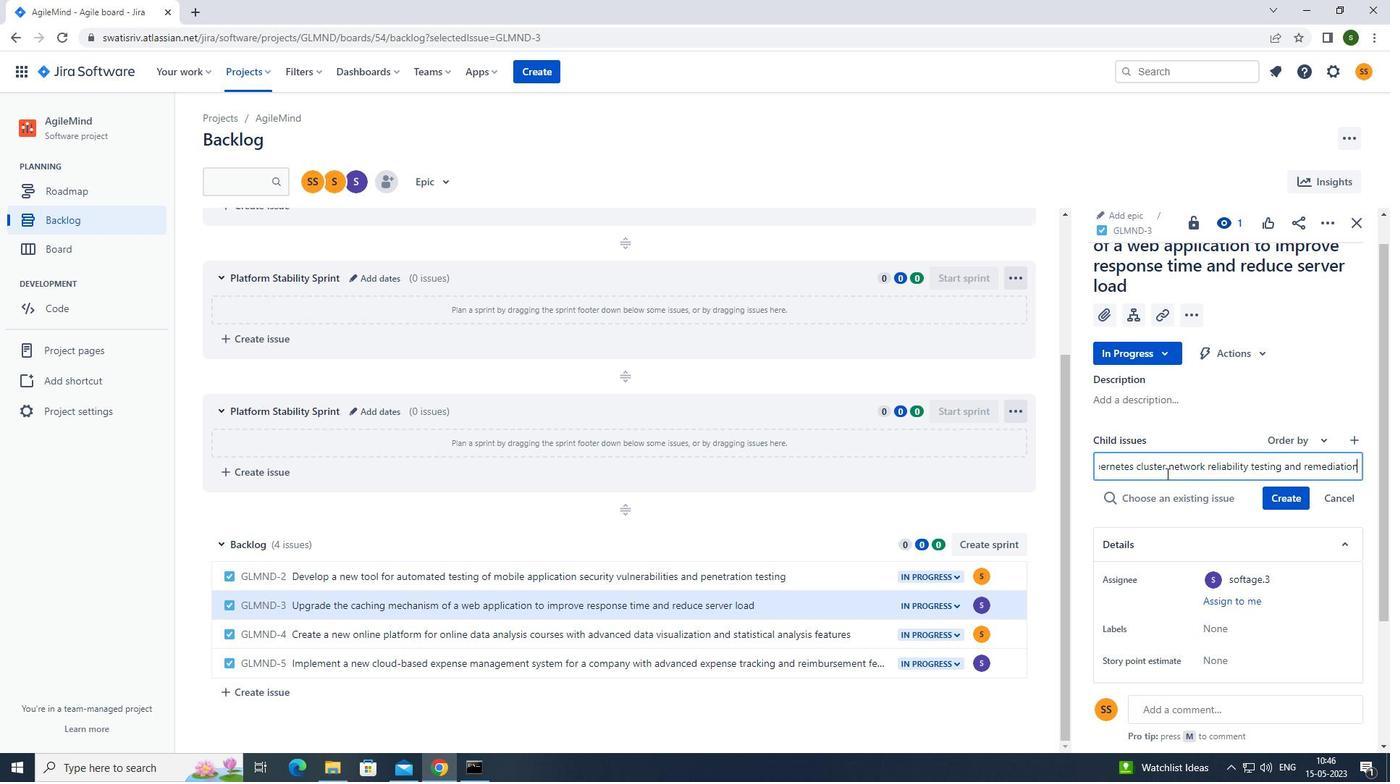 
Action: Mouse moved to (1298, 469)
Screenshot: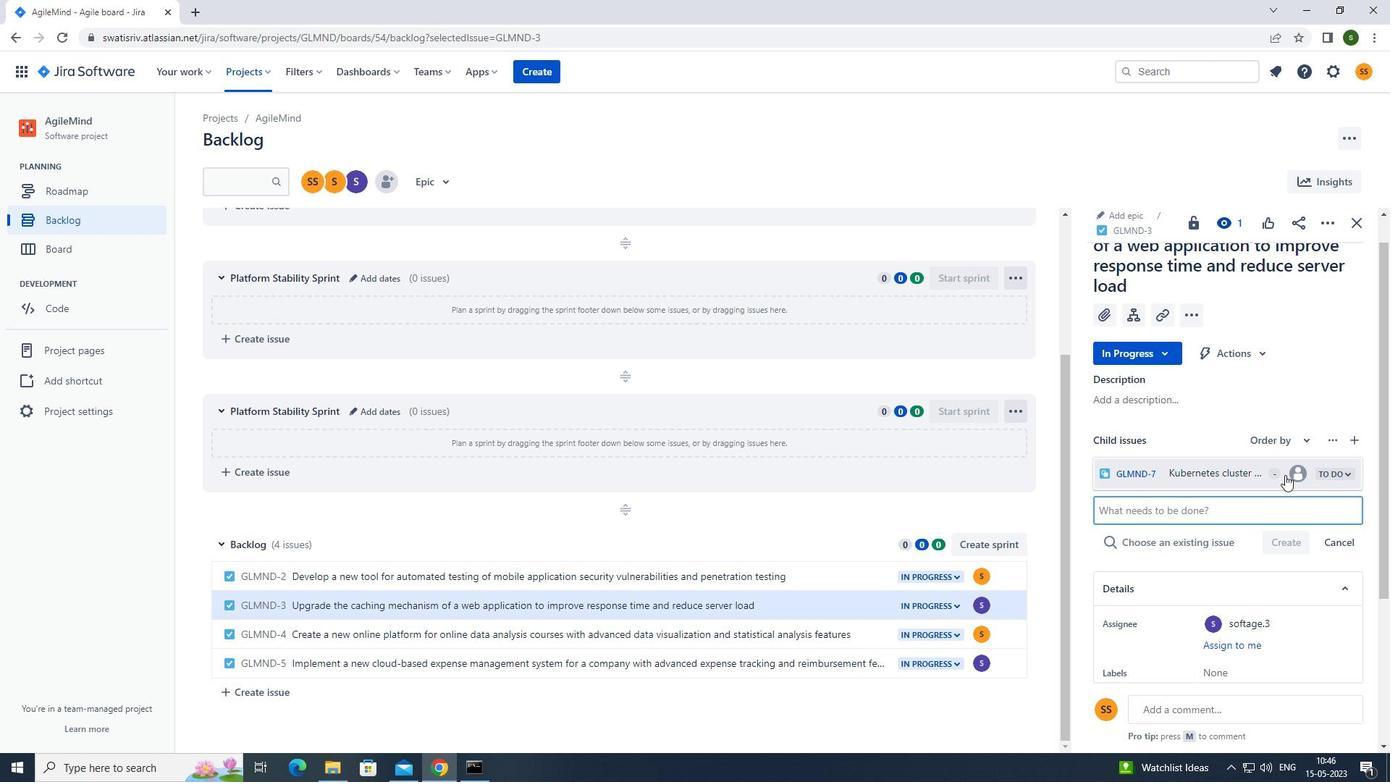
Action: Mouse pressed left at (1298, 469)
Screenshot: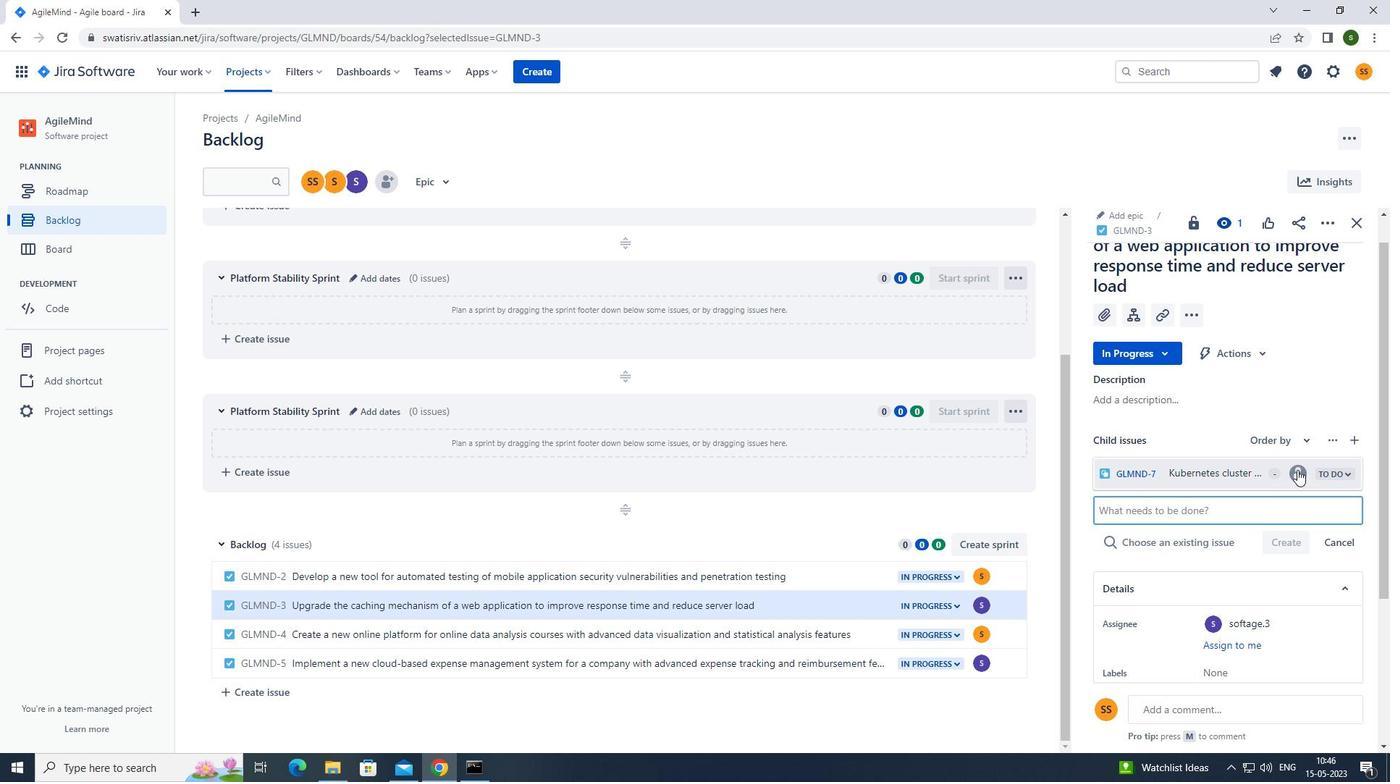 
Action: Mouse moved to (1168, 546)
Screenshot: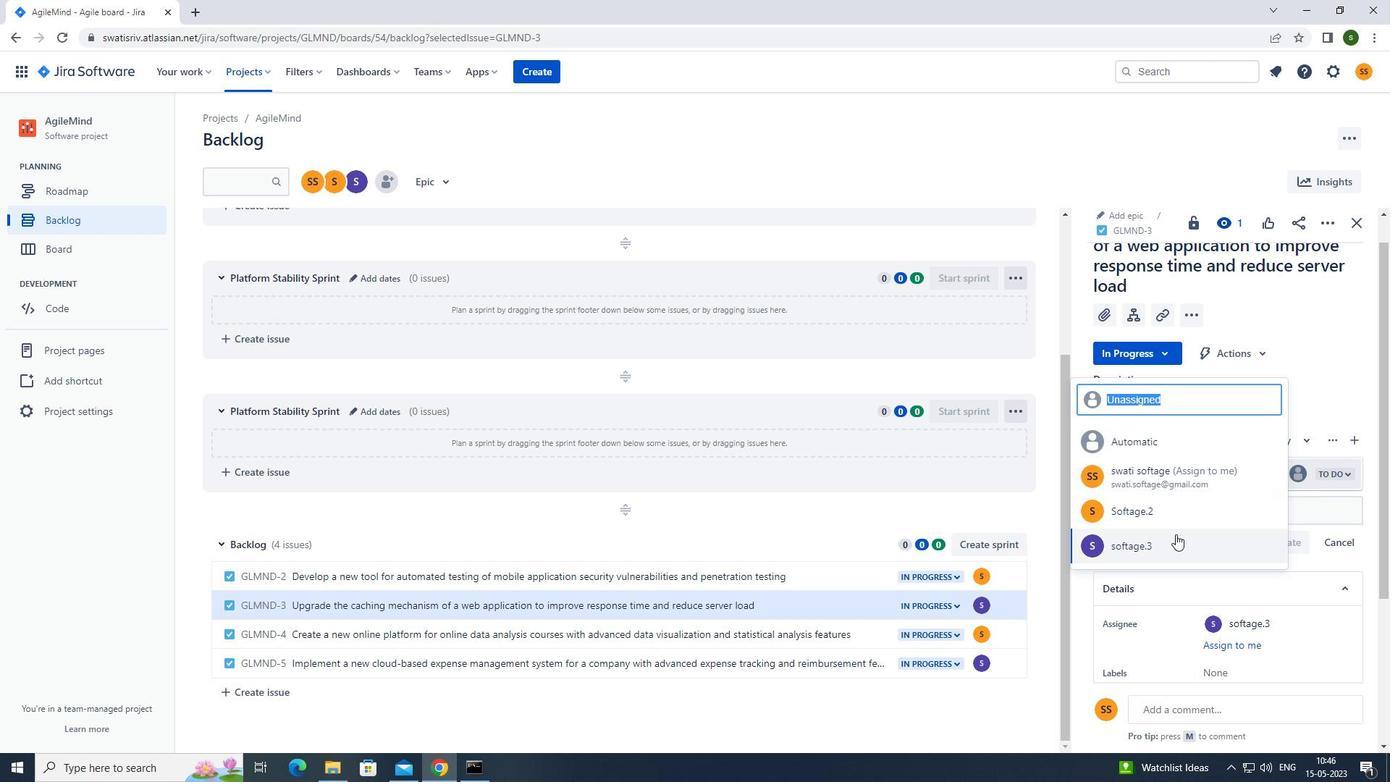 
Action: Mouse pressed left at (1168, 546)
Screenshot: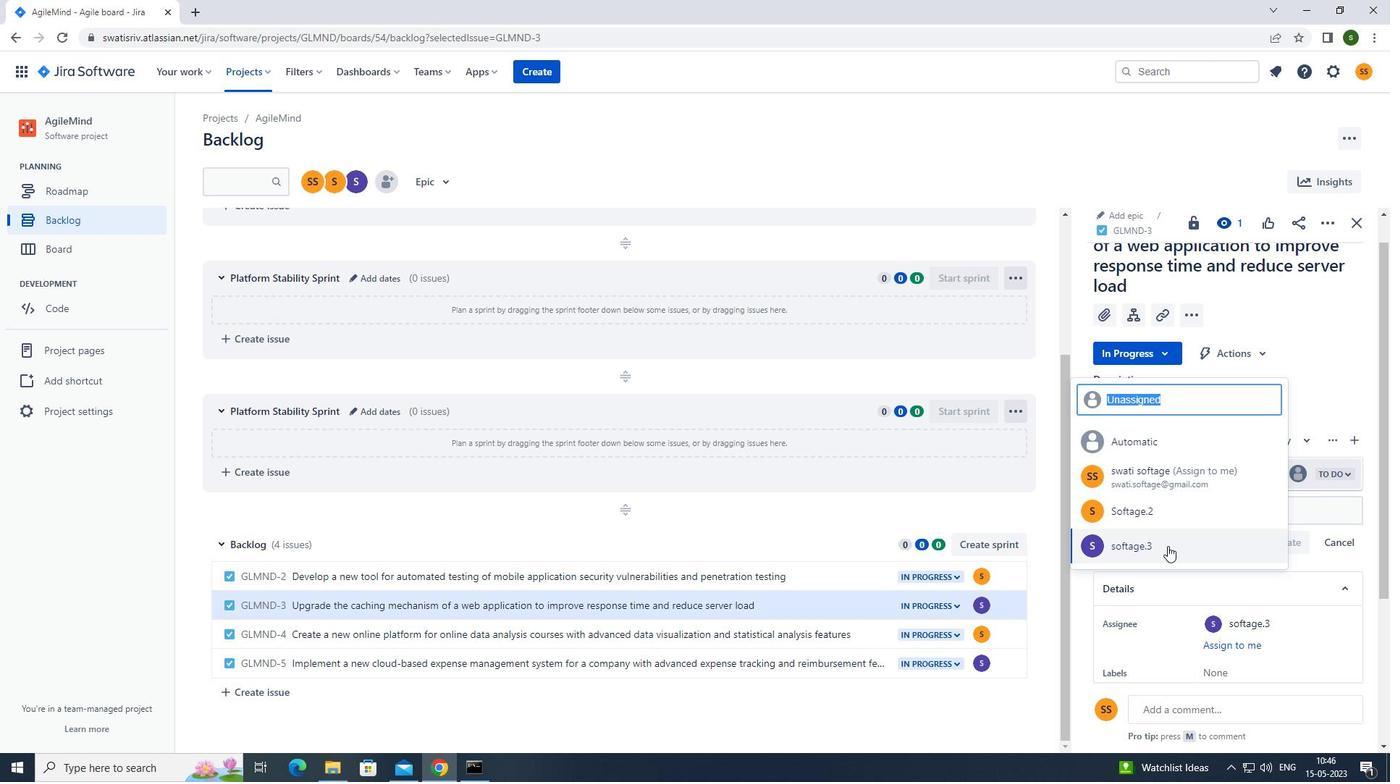 
Action: Mouse moved to (1038, 499)
Screenshot: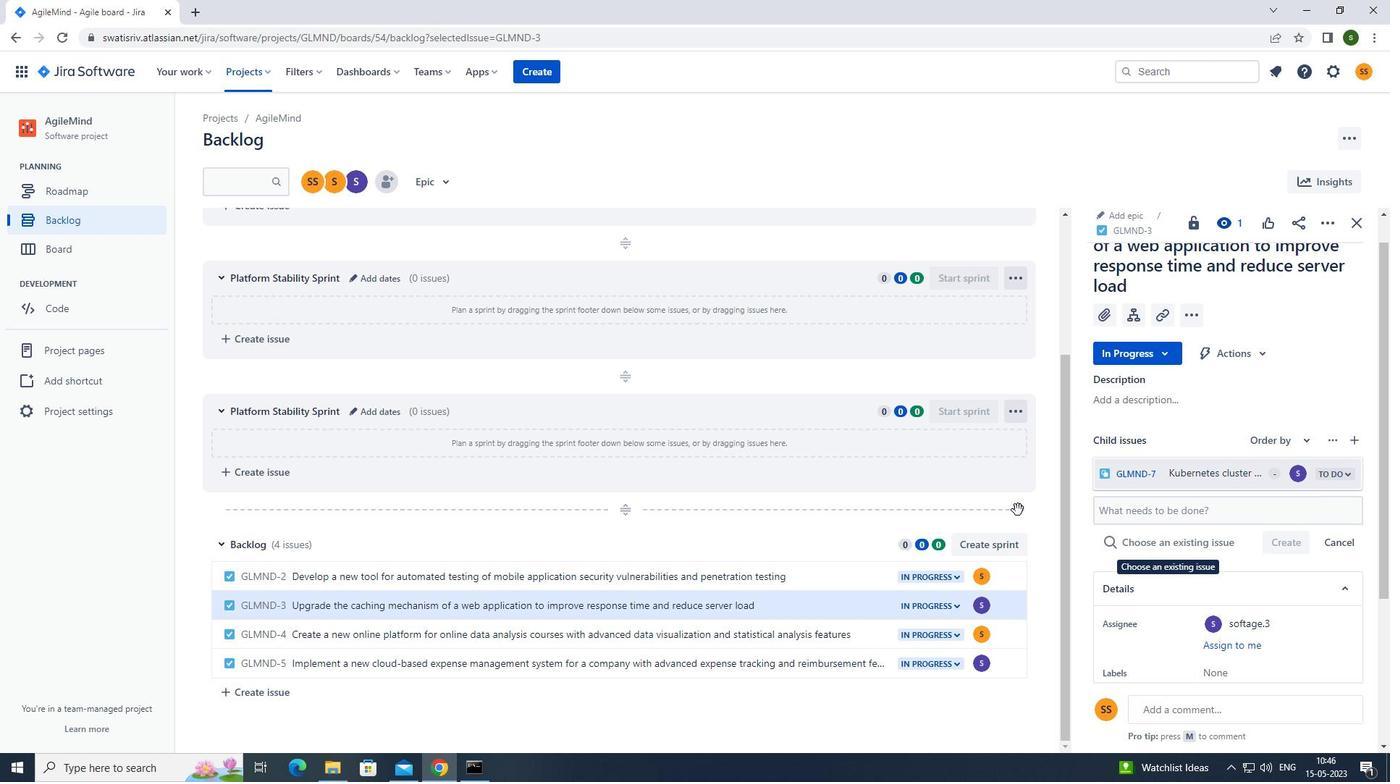 
